 Task: In the Contact  Zoe.Johnson@metlife.com, Create email and send with subject: 'A Glimpse into the Future: Meet Our Disruptive Offering', and with mail content 'Greetings,_x000D_
We're thrilled to introduce you to an exciting opportunity that will transform your industry. Get ready for a journey of innovation and success!_x000D_
Warm Regards', attach the document: Business_plan.docx and insert image: visitingcard.jpg. Below Warm Regards, write Linkedin and insert the URL: 'in.linkedin.com'. Mark checkbox to create task to follow up : In 1 month. Logged in from softage.4@softage.net
Action: Mouse moved to (124, 76)
Screenshot: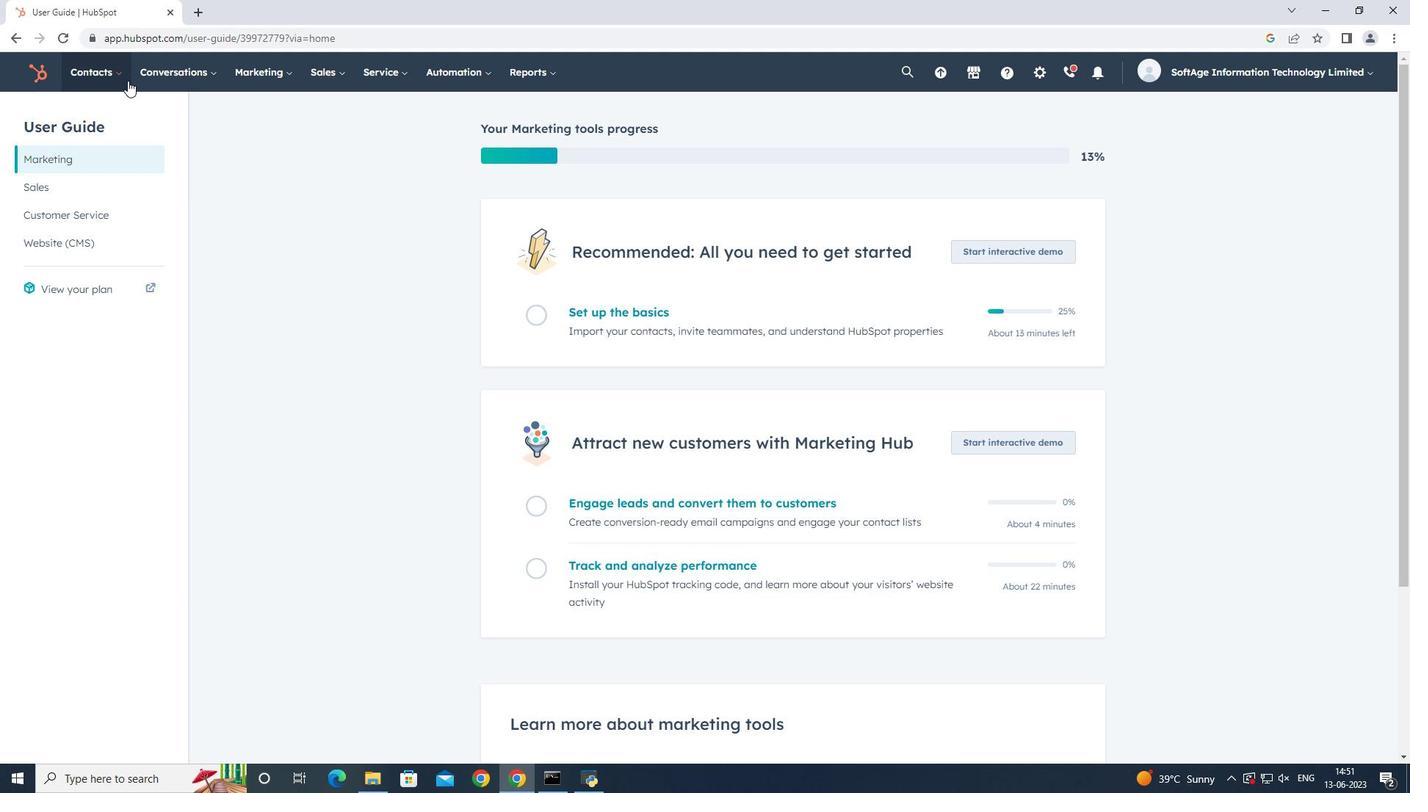 
Action: Mouse pressed left at (124, 76)
Screenshot: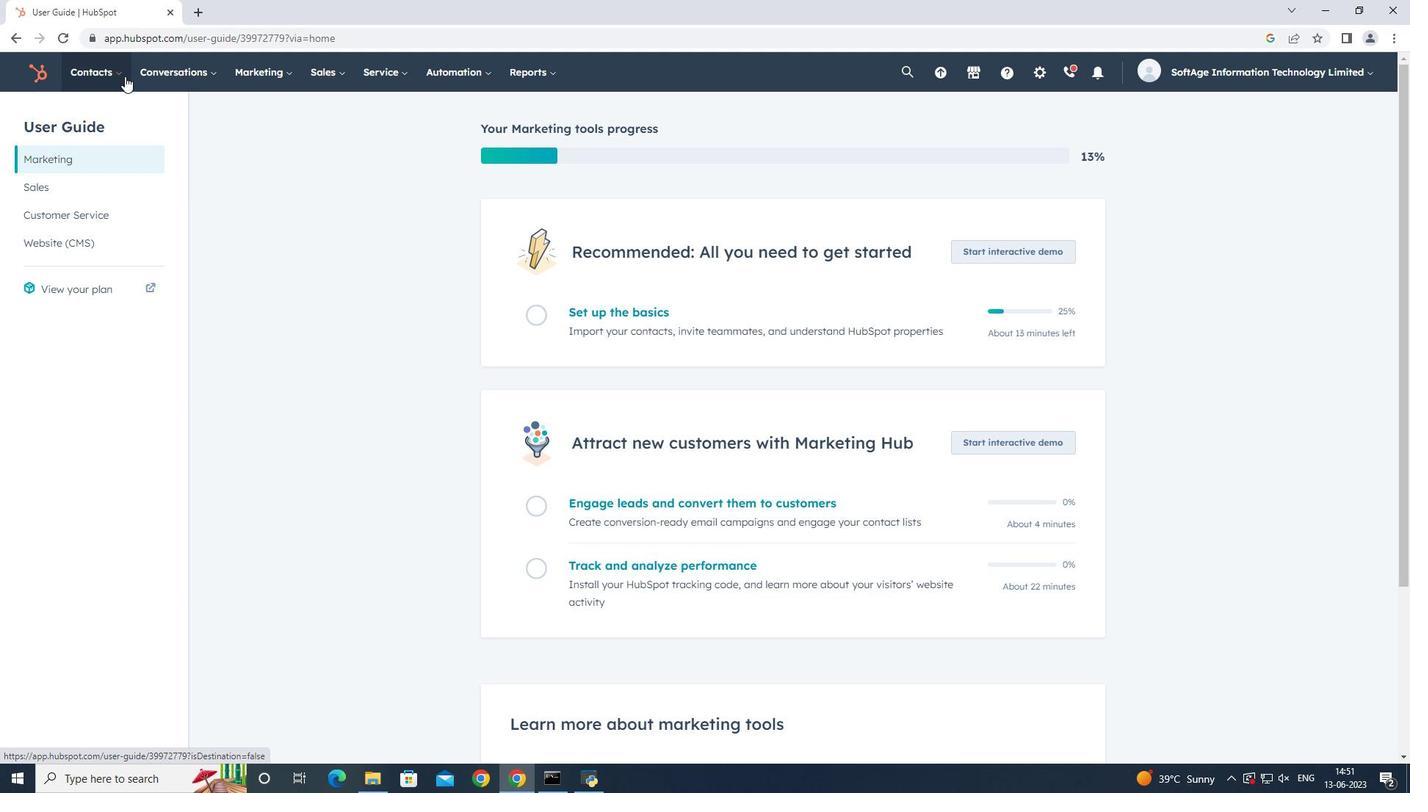 
Action: Mouse moved to (124, 107)
Screenshot: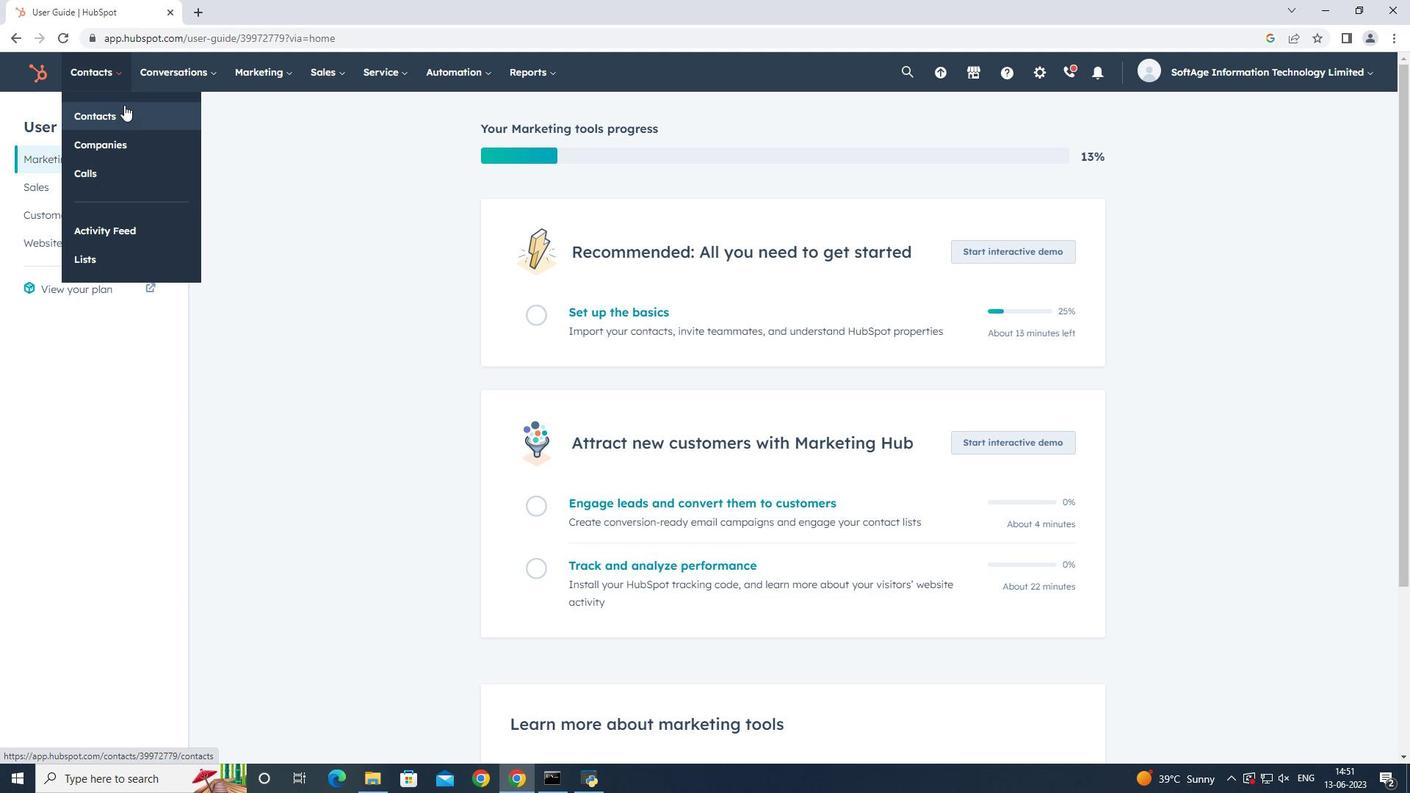 
Action: Mouse pressed left at (124, 107)
Screenshot: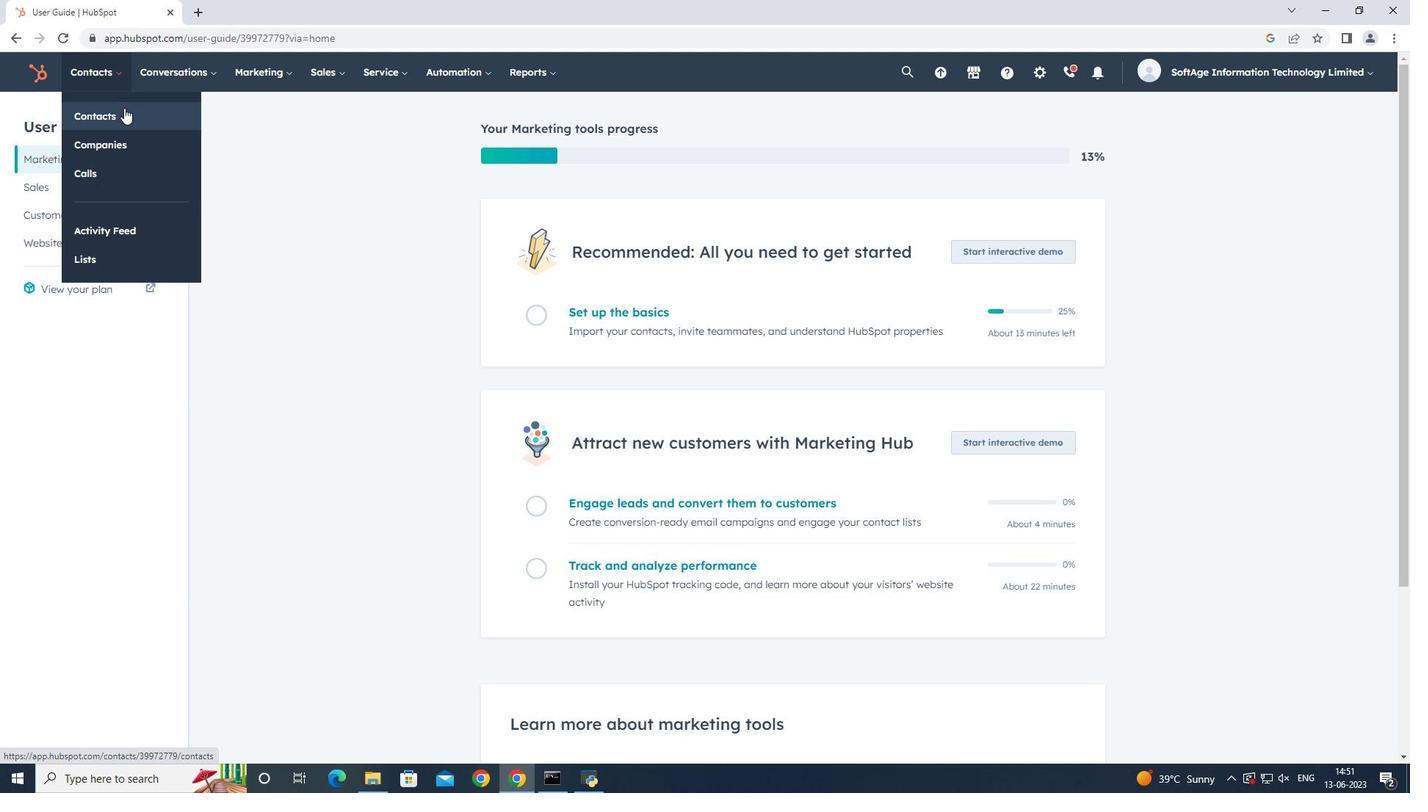 
Action: Mouse moved to (107, 232)
Screenshot: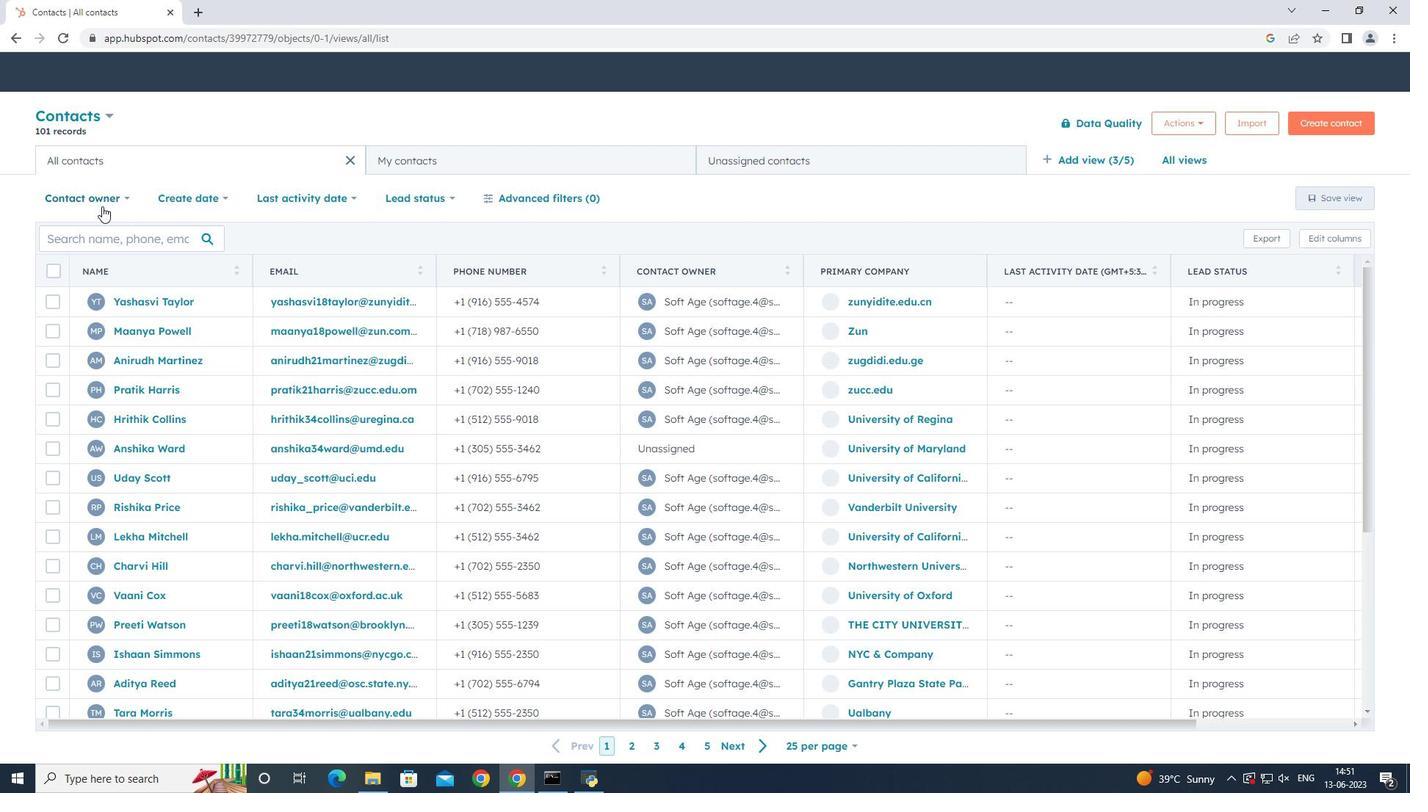 
Action: Mouse pressed left at (107, 232)
Screenshot: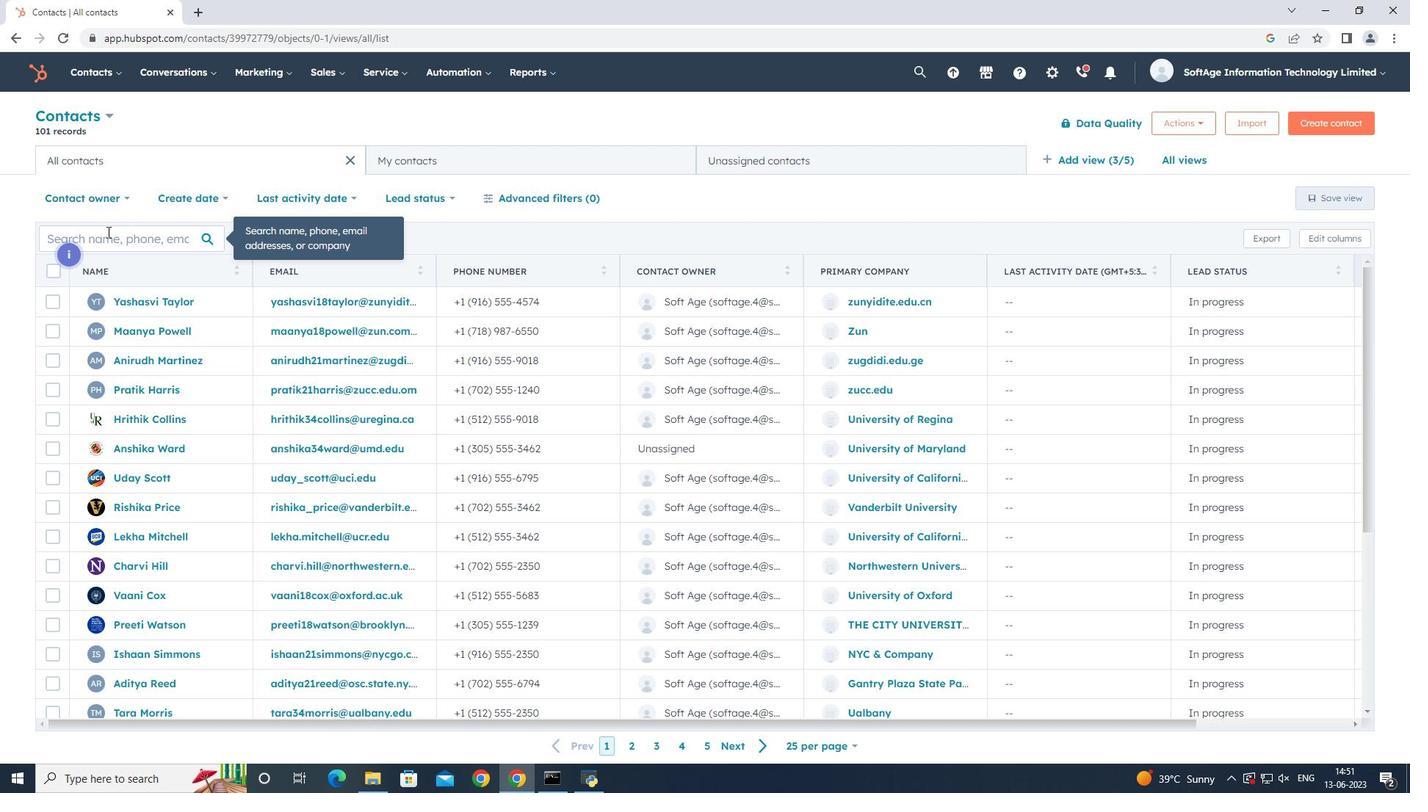 
Action: Key pressed <Key.shift>Zoe
Screenshot: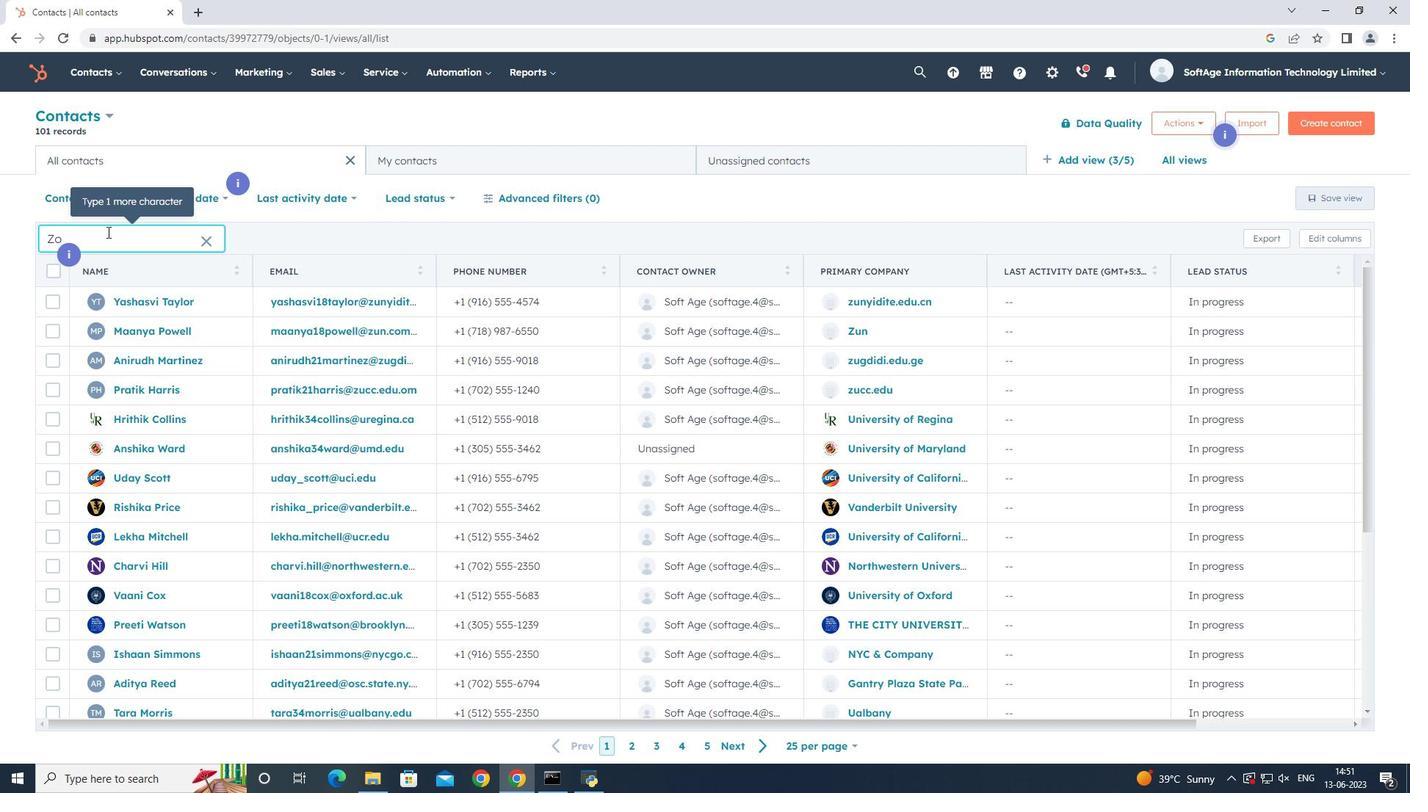 
Action: Mouse moved to (142, 390)
Screenshot: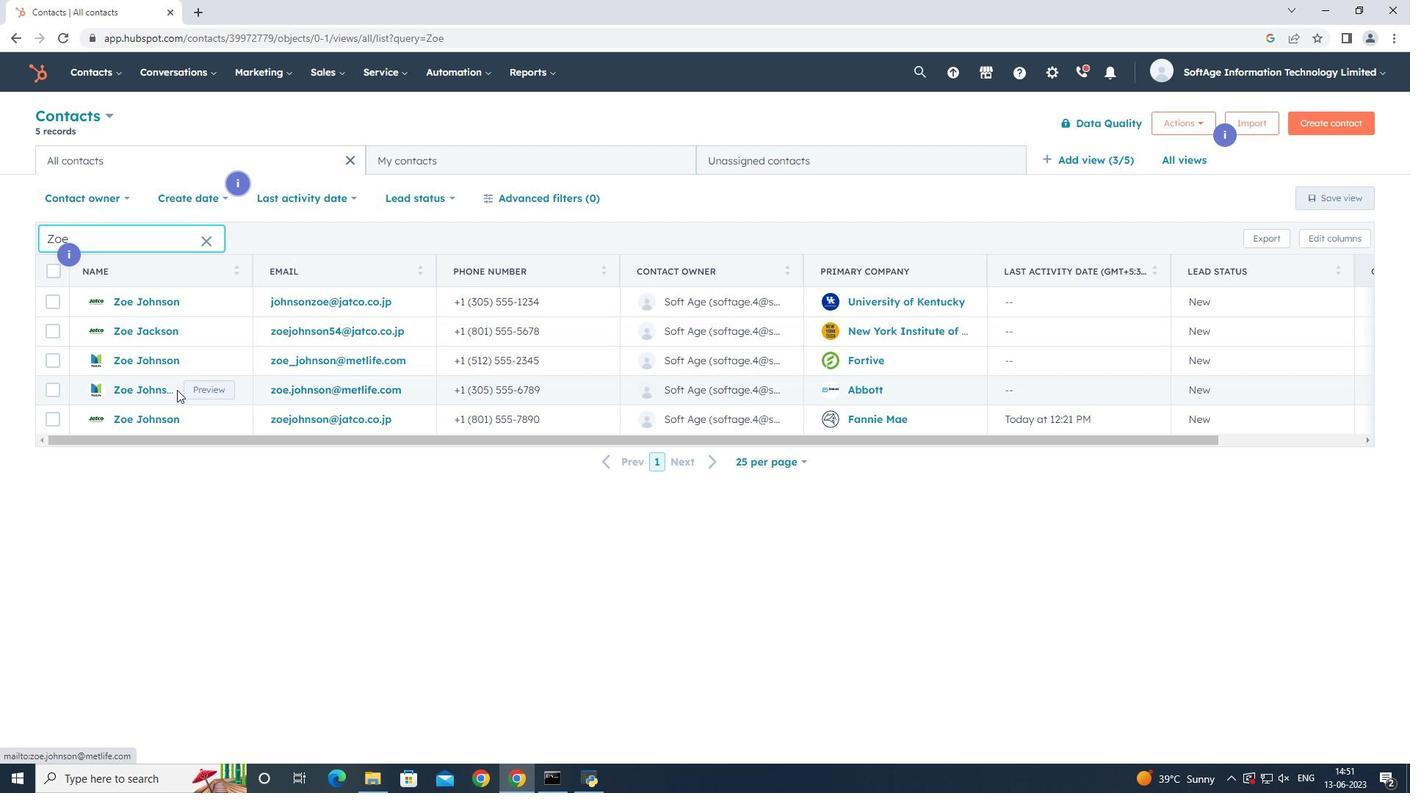 
Action: Mouse pressed left at (142, 390)
Screenshot: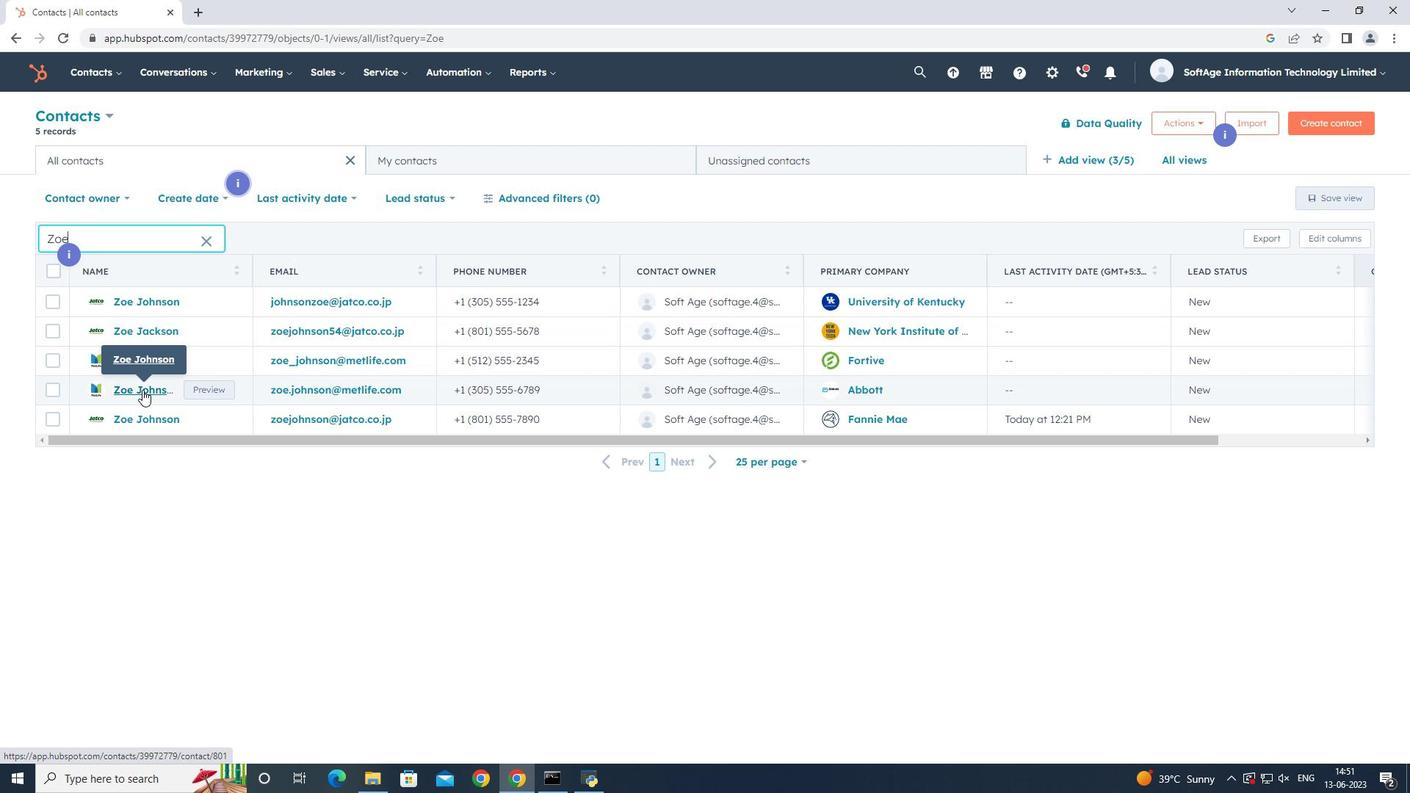 
Action: Mouse moved to (110, 243)
Screenshot: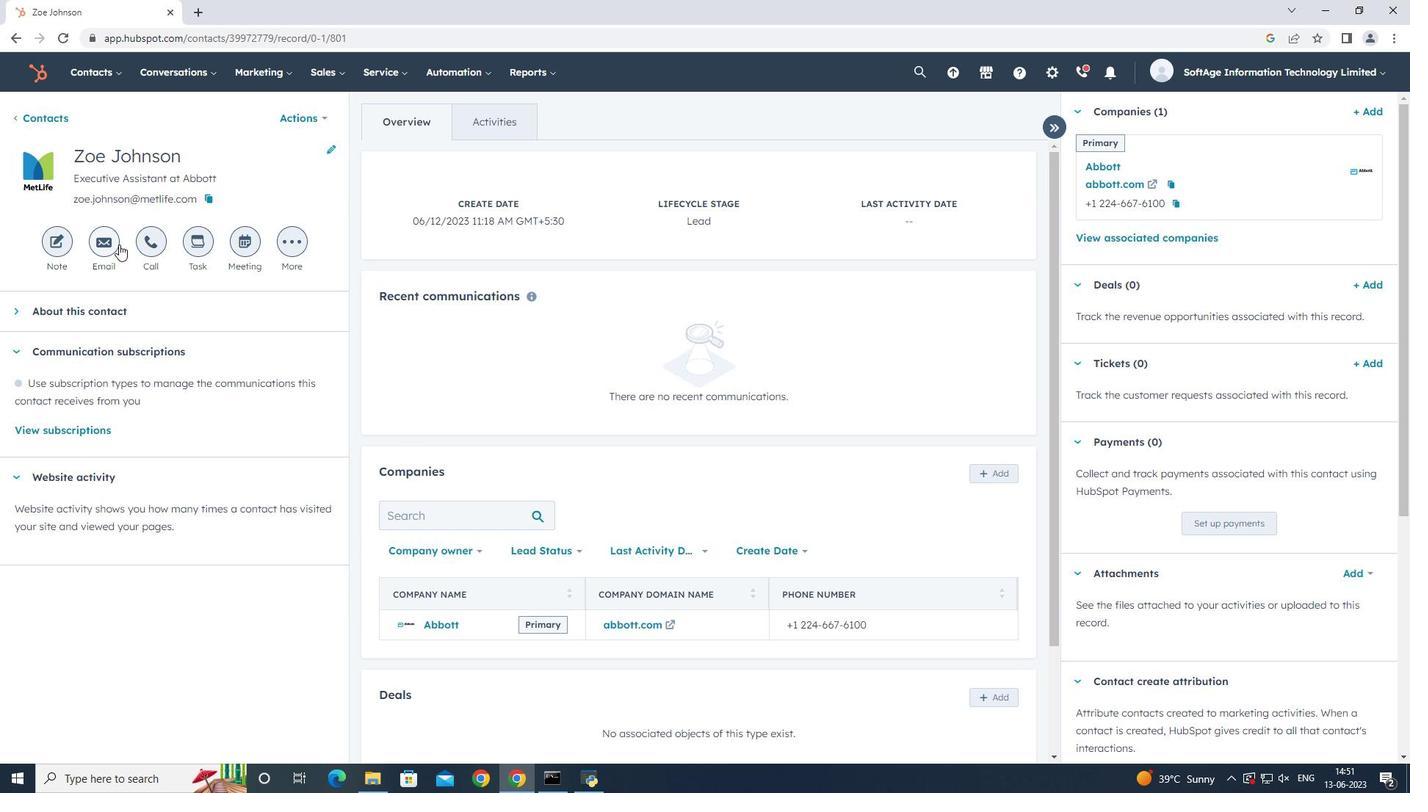 
Action: Mouse pressed left at (110, 243)
Screenshot: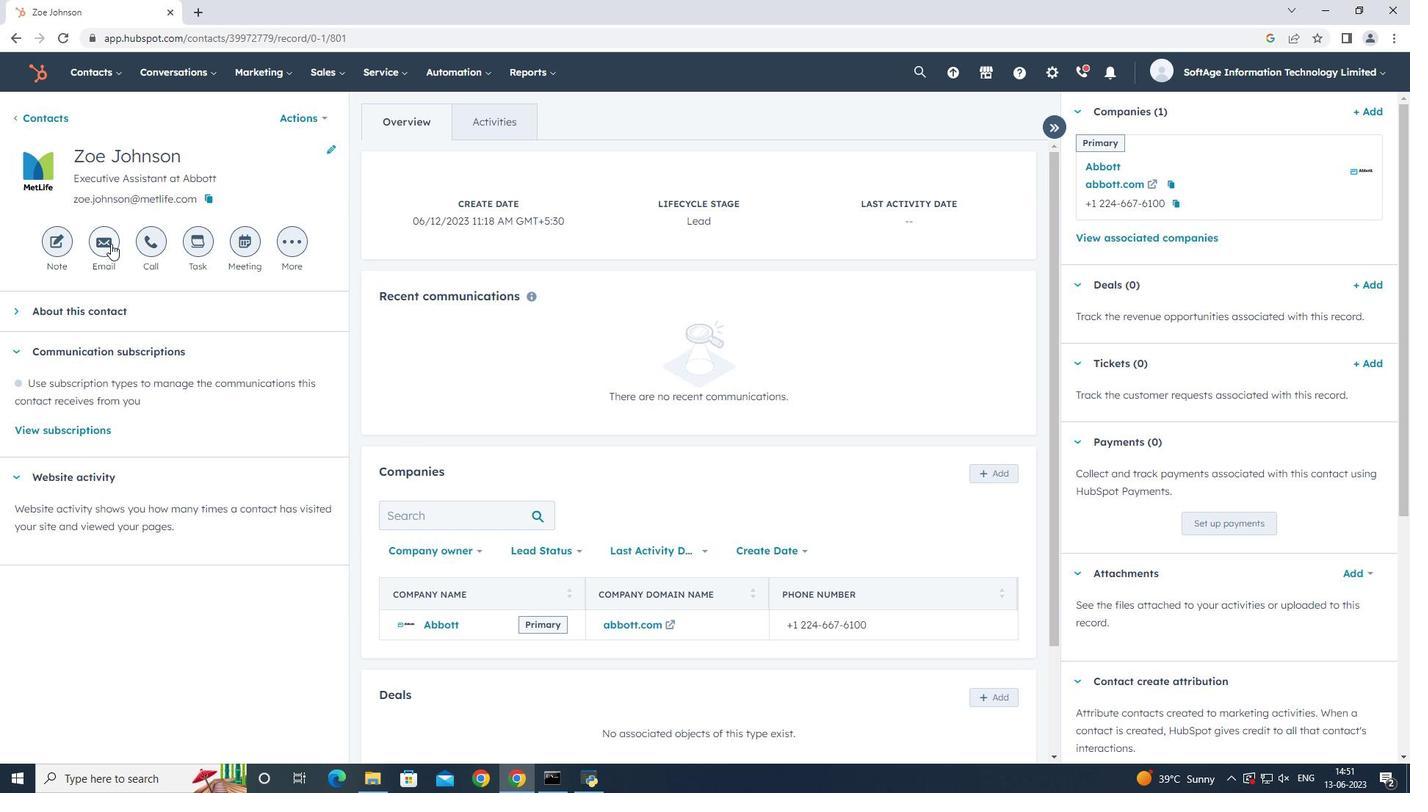 
Action: Mouse moved to (780, 471)
Screenshot: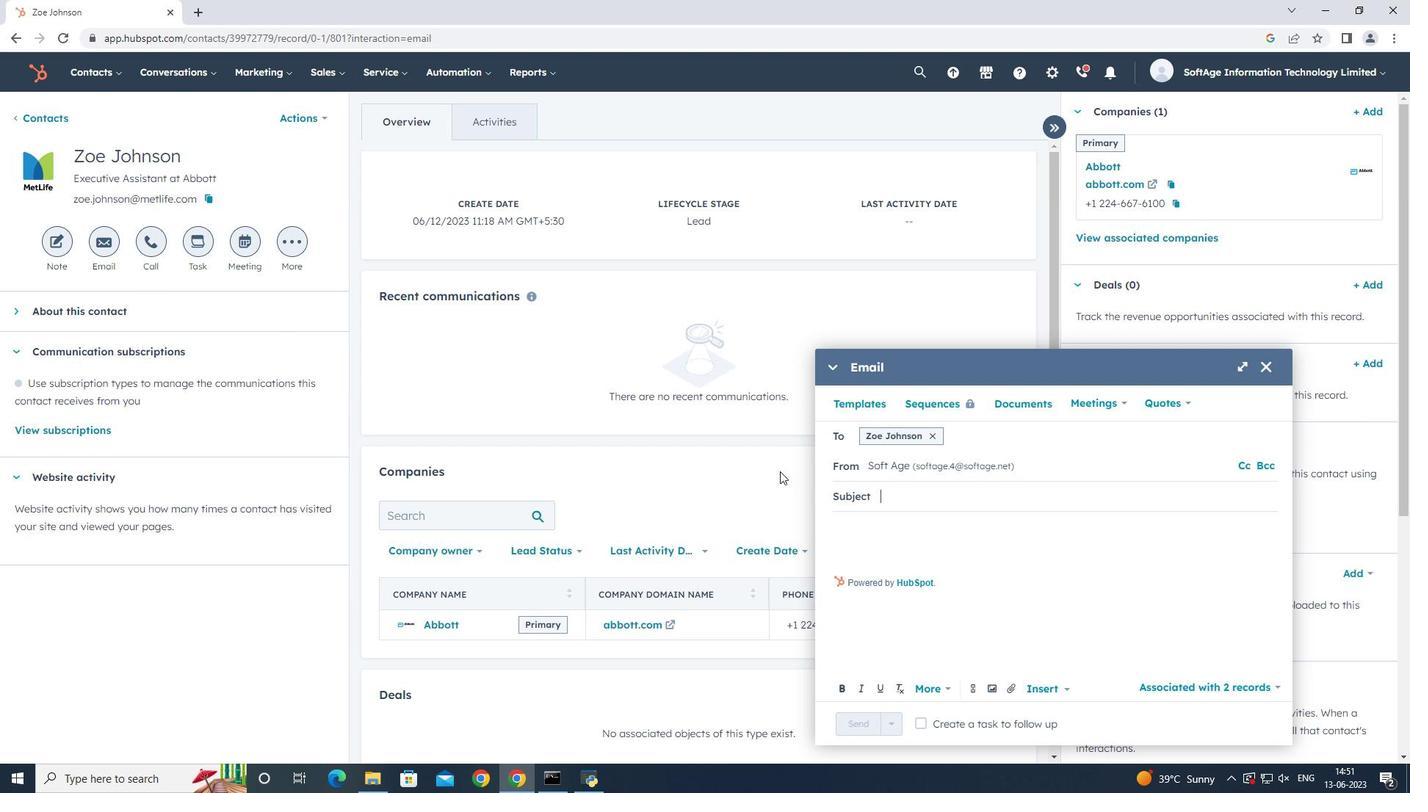 
Action: Key pressed <Key.shift>A<Key.space><Key.shift><Key.shift><Key.shift><Key.shift><Key.shift><Key.shift><Key.shift>Glimpse<Key.space>into<Key.space>the<Key.space><Key.shift>Future<Key.shift_r><Key.shift_r>:<Key.space><Key.shift>Meet<Key.space><Key.shift>Our<Key.space><Key.shift><Key.shift><Key.shift><Key.shift><Key.shift><Key.shift><Key.shift><Key.shift>Disruptive<Key.space><Key.shift>Offering
Screenshot: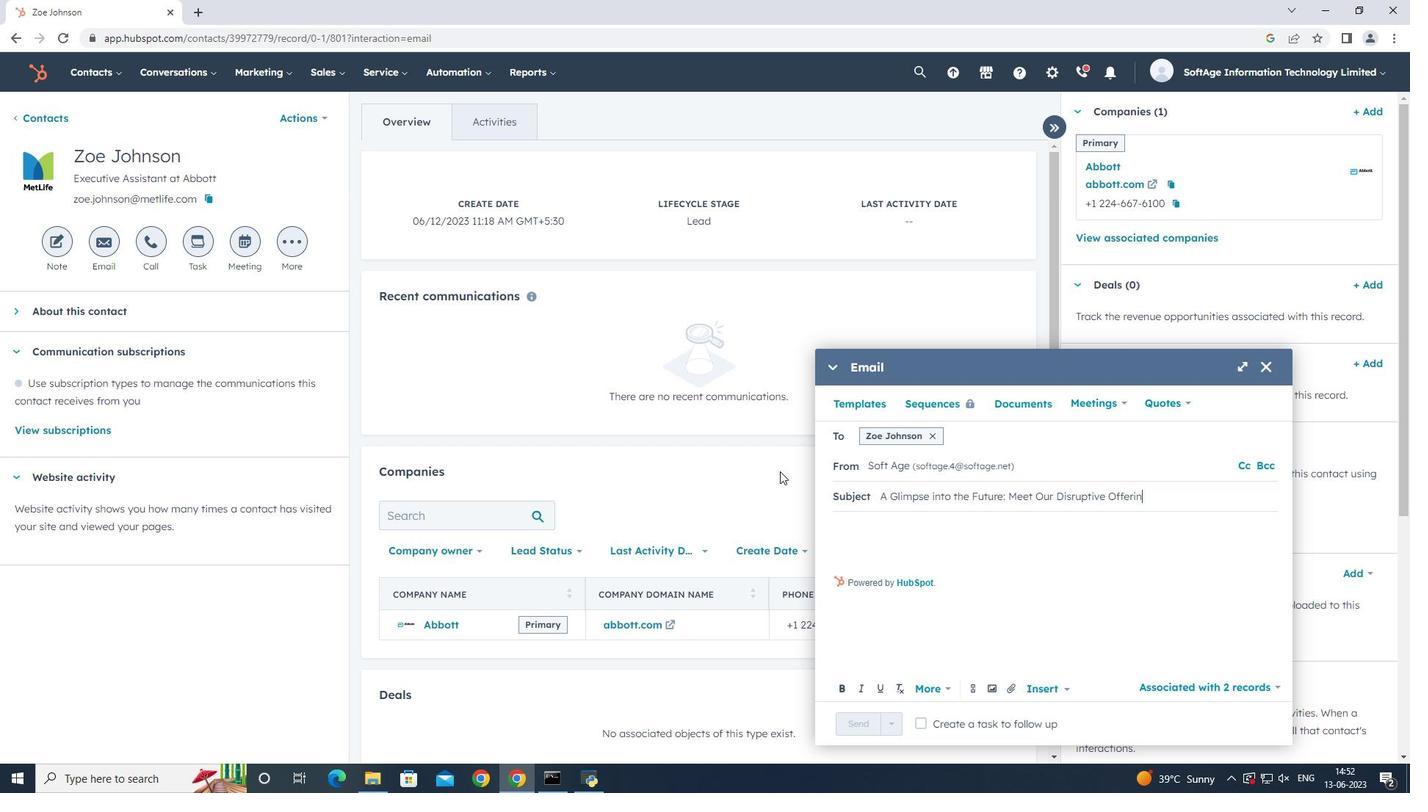 
Action: Mouse moved to (928, 514)
Screenshot: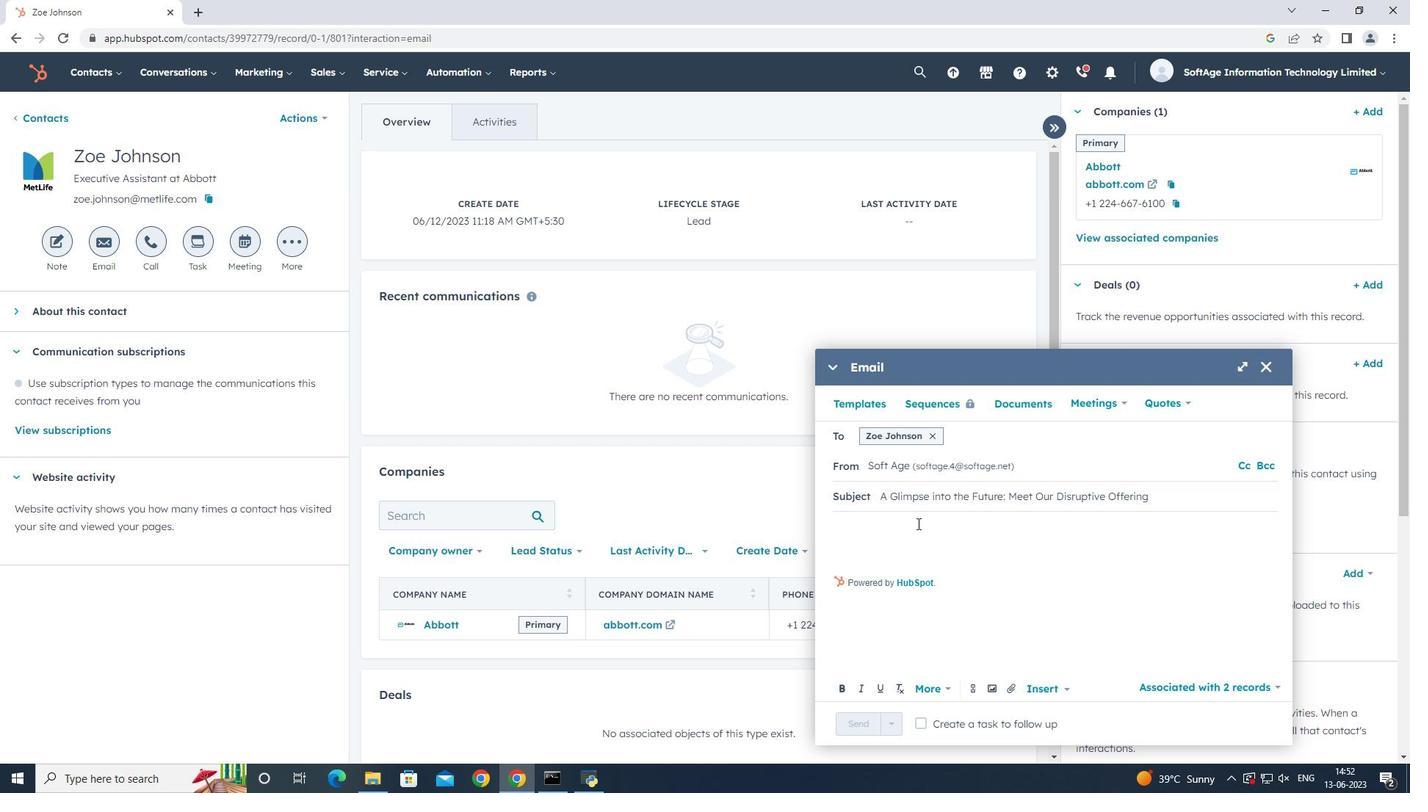 
Action: Mouse pressed left at (928, 514)
Screenshot: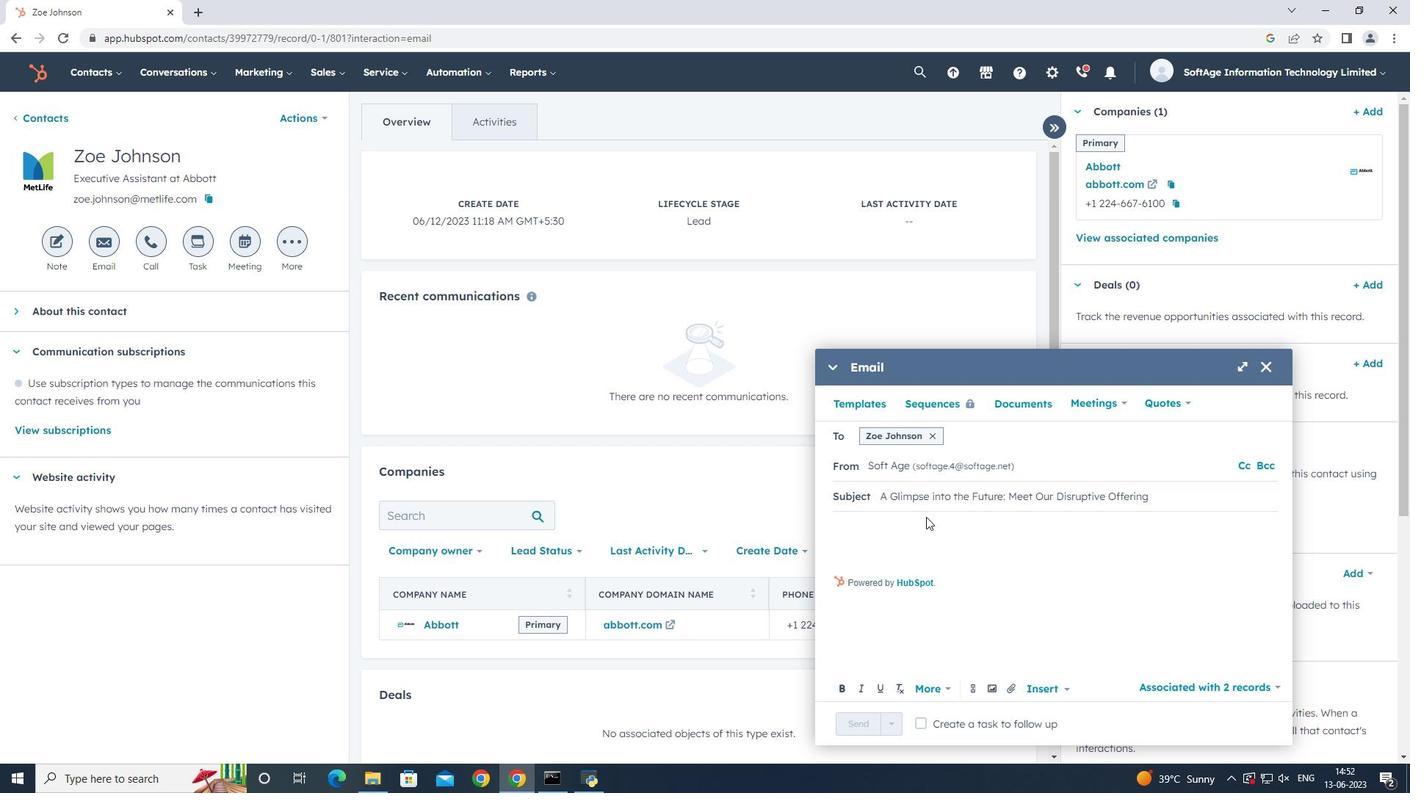 
Action: Mouse moved to (928, 519)
Screenshot: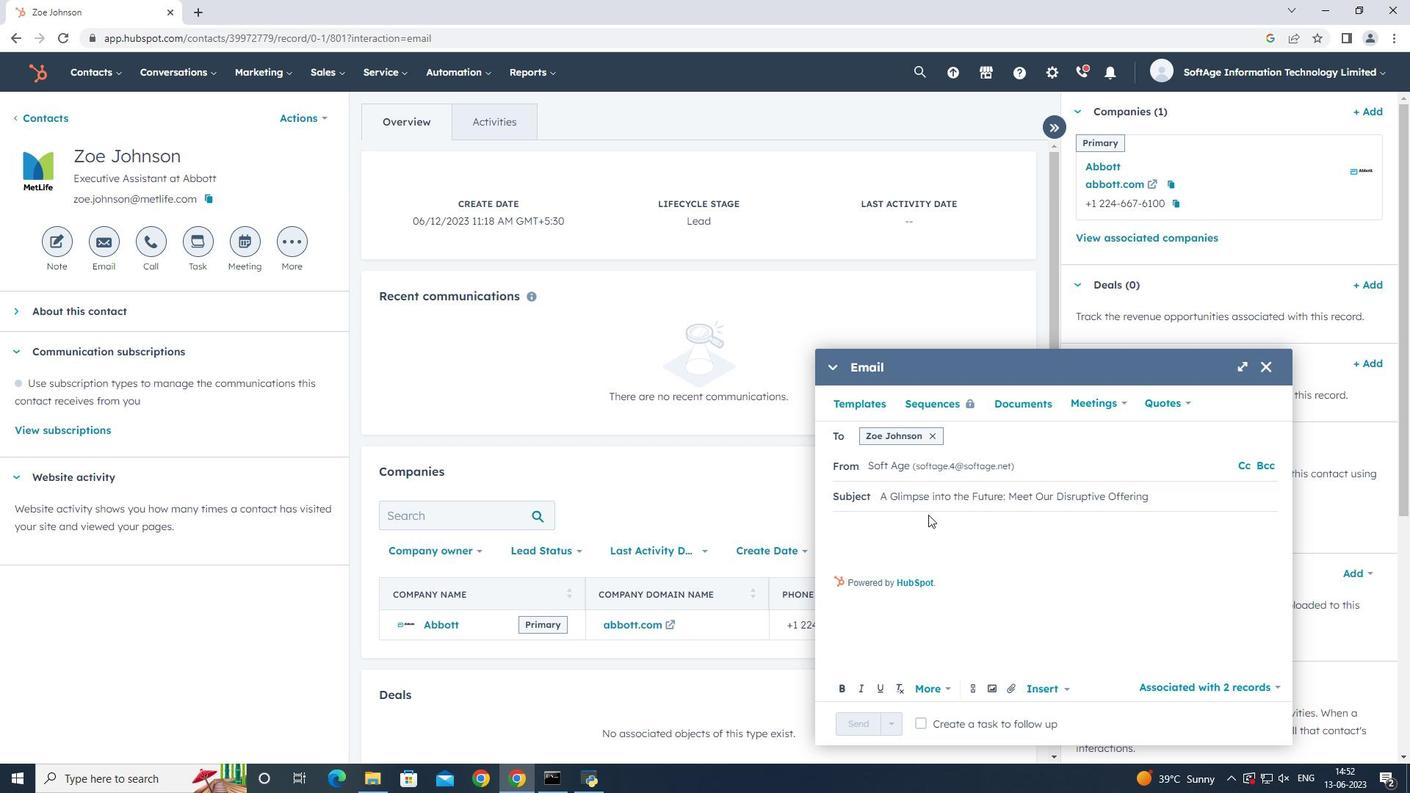 
Action: Mouse pressed left at (928, 519)
Screenshot: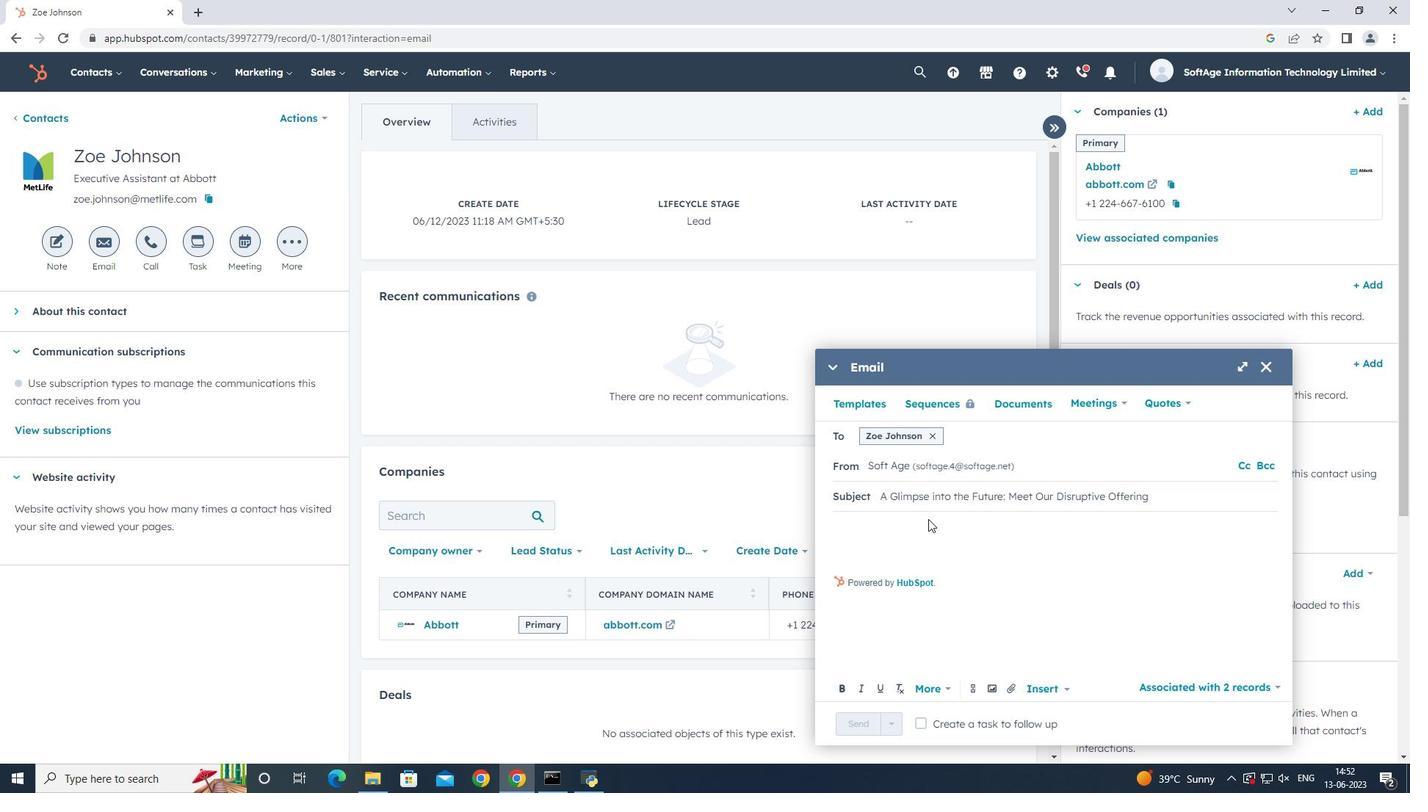 
Action: Mouse moved to (928, 526)
Screenshot: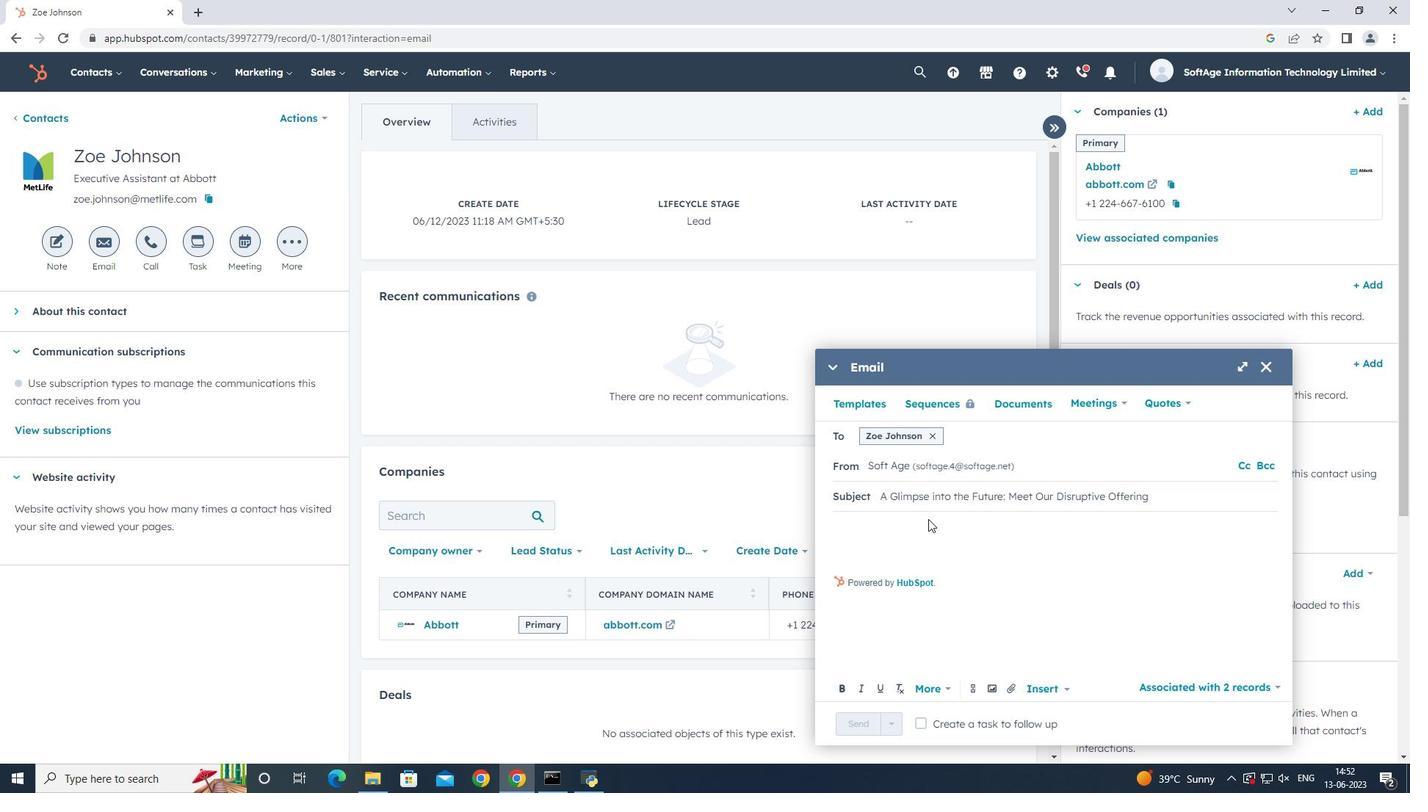 
Action: Mouse pressed left at (928, 526)
Screenshot: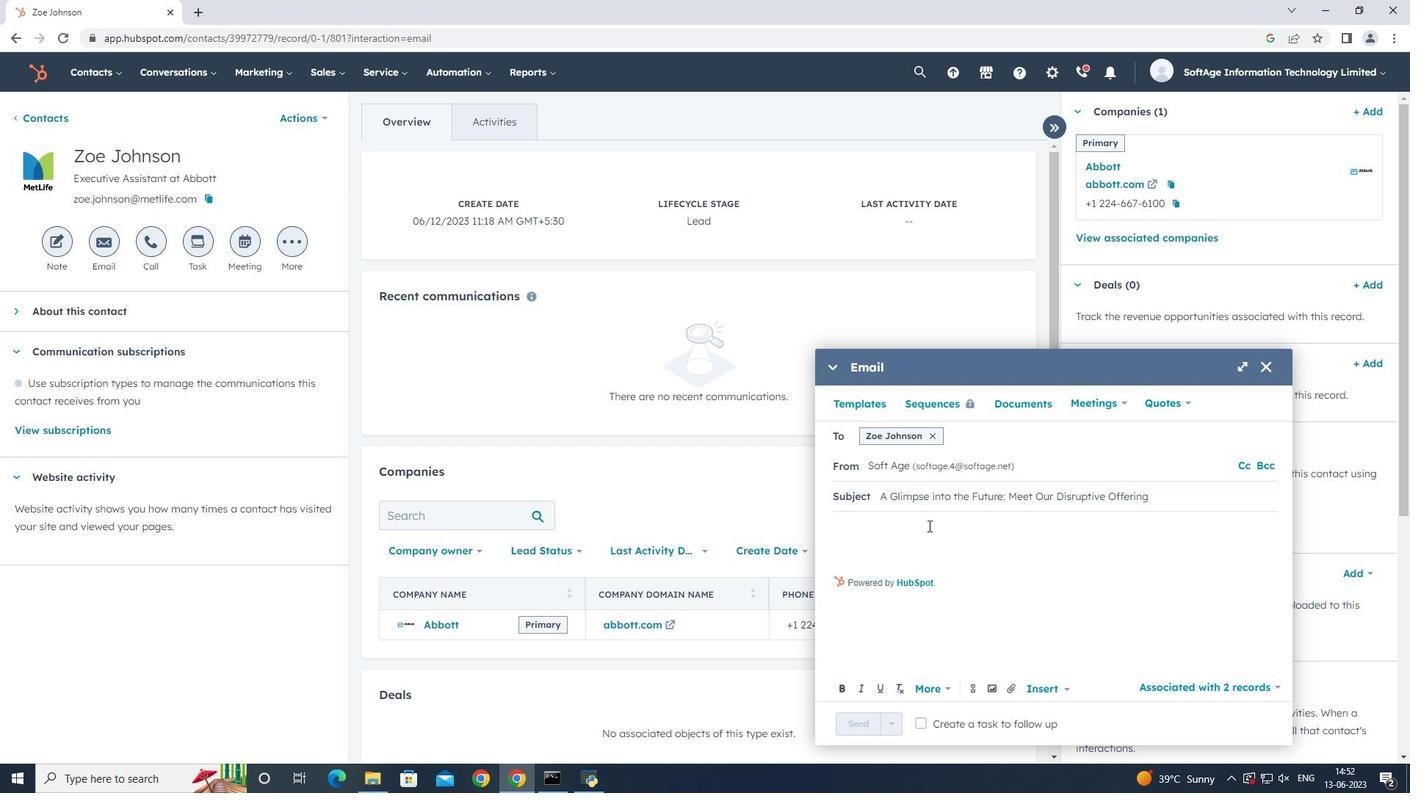 
Action: Key pressed <Key.shift><Key.shift><Key.shift><Key.shift>Greetings,<Key.enter><Key.enter><Key.shift>We're<Key.space>thrilled<Key.space>to<Key.space>introduce<Key.space>you<Key.space>to<Key.space>an<Key.space>exciting<Key.space>opportunity<Key.space>that<Key.space>will<Key.space>transform<Key.space>your<Key.space>industry.<Key.space><Key.shift>Get<Key.space>ready<Key.space>for<Key.space>a<Key.space>journey<Key.space>of<Key.space>innovation<Key.space>and<Key.space>success<Key.shift_r><Key.shift_r><Key.shift_r><Key.shift_r><Key.shift_r><Key.shift_r><Key.shift_r><Key.shift_r><Key.shift_r><Key.shift_r><Key.shift_r><Key.shift_r><Key.shift_r><Key.shift_r><Key.shift_r><Key.shift_r><Key.shift_r><Key.shift_r><Key.shift_r><Key.shift_r><Key.shift_r><Key.shift_r><Key.shift_r><Key.shift_r><Key.shift_r><Key.shift_r><Key.shift_r>!
Screenshot: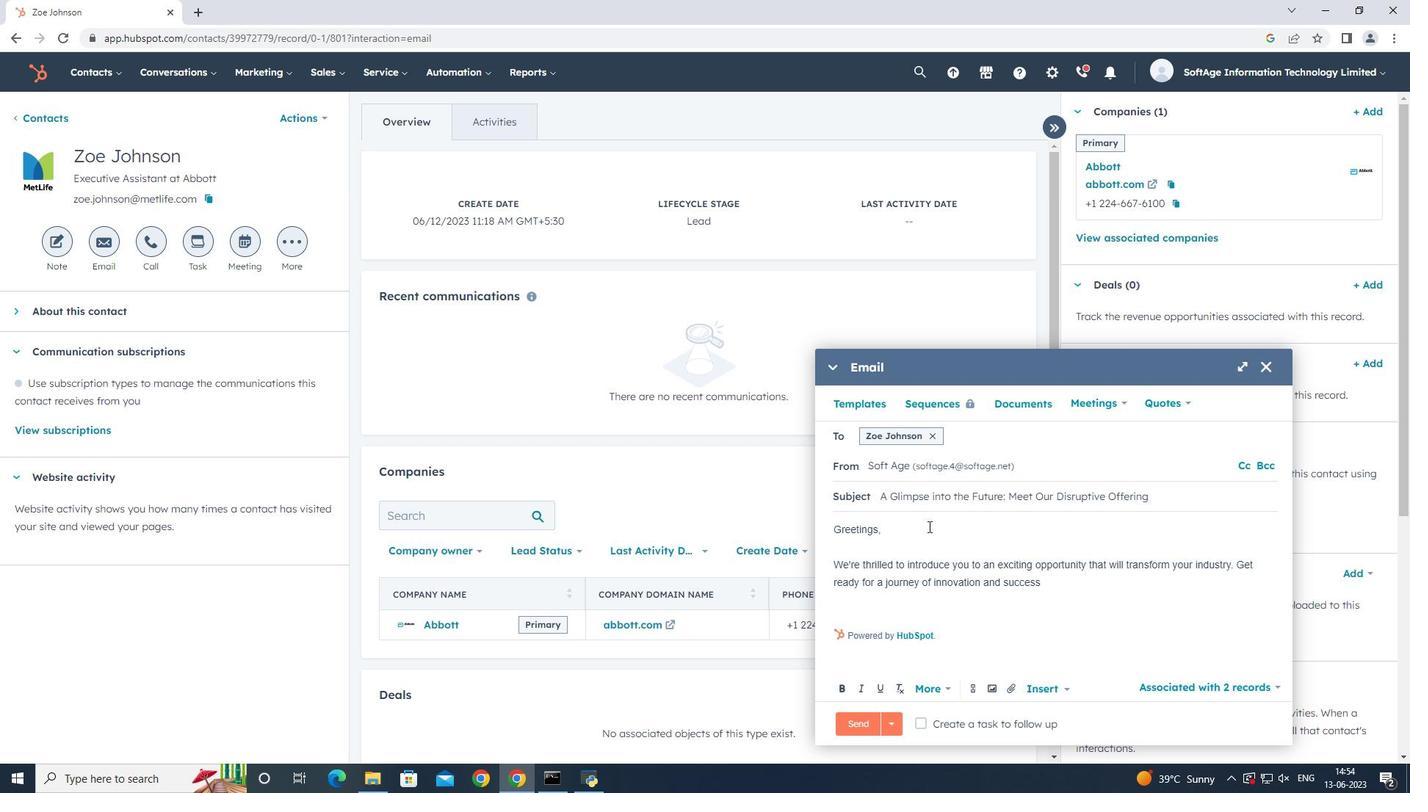 
Action: Mouse moved to (1110, 617)
Screenshot: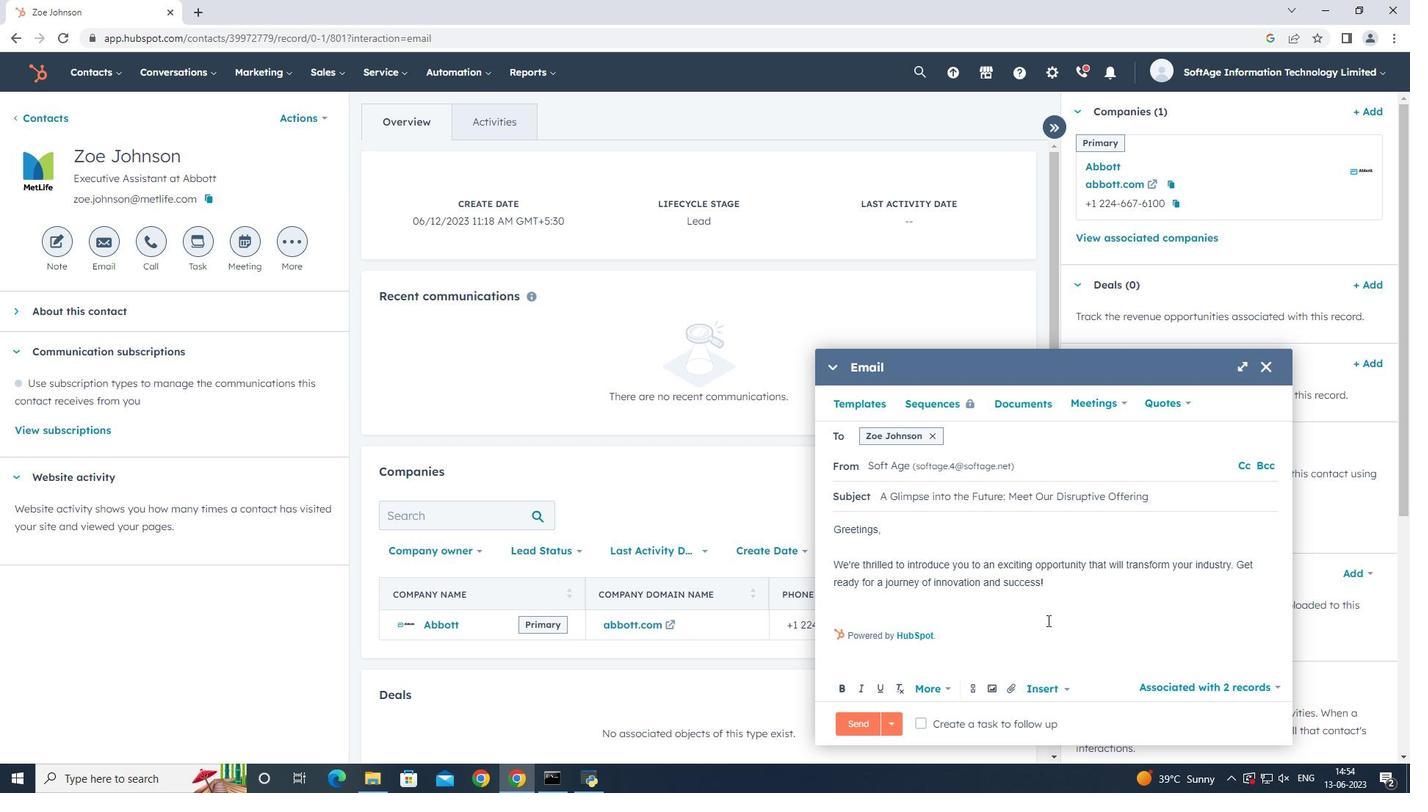 
Action: Key pressed <Key.enter><Key.enter><Key.shift><Key.shift><Key.shift><Key.shift><Key.shift><Key.shift><Key.shift><Key.shift><Key.shift>Warm<Key.space><Key.shift><Key.shift><Key.shift><Key.shift><Key.shift><Key.shift><Key.shift><Key.shift>Regards,
Screenshot: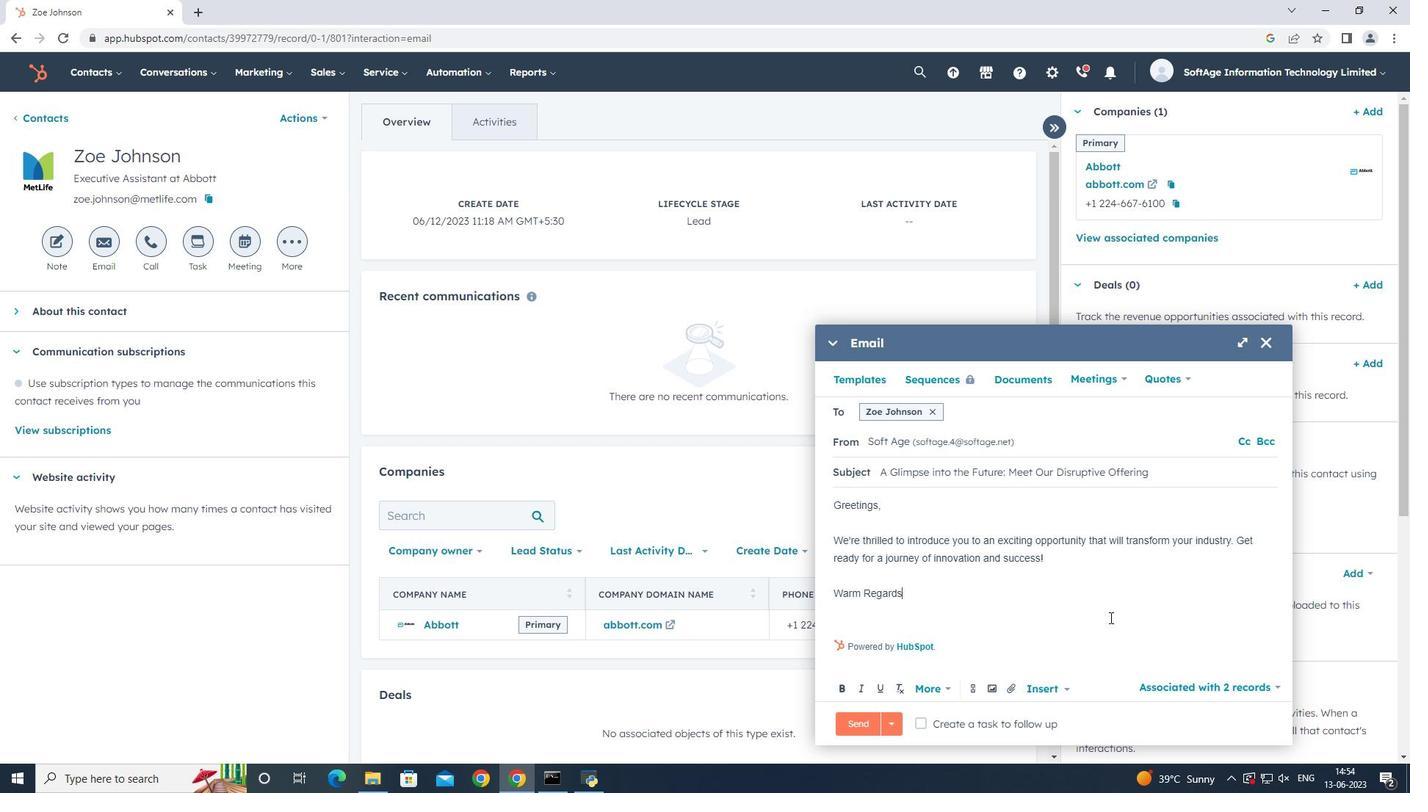 
Action: Mouse moved to (1017, 687)
Screenshot: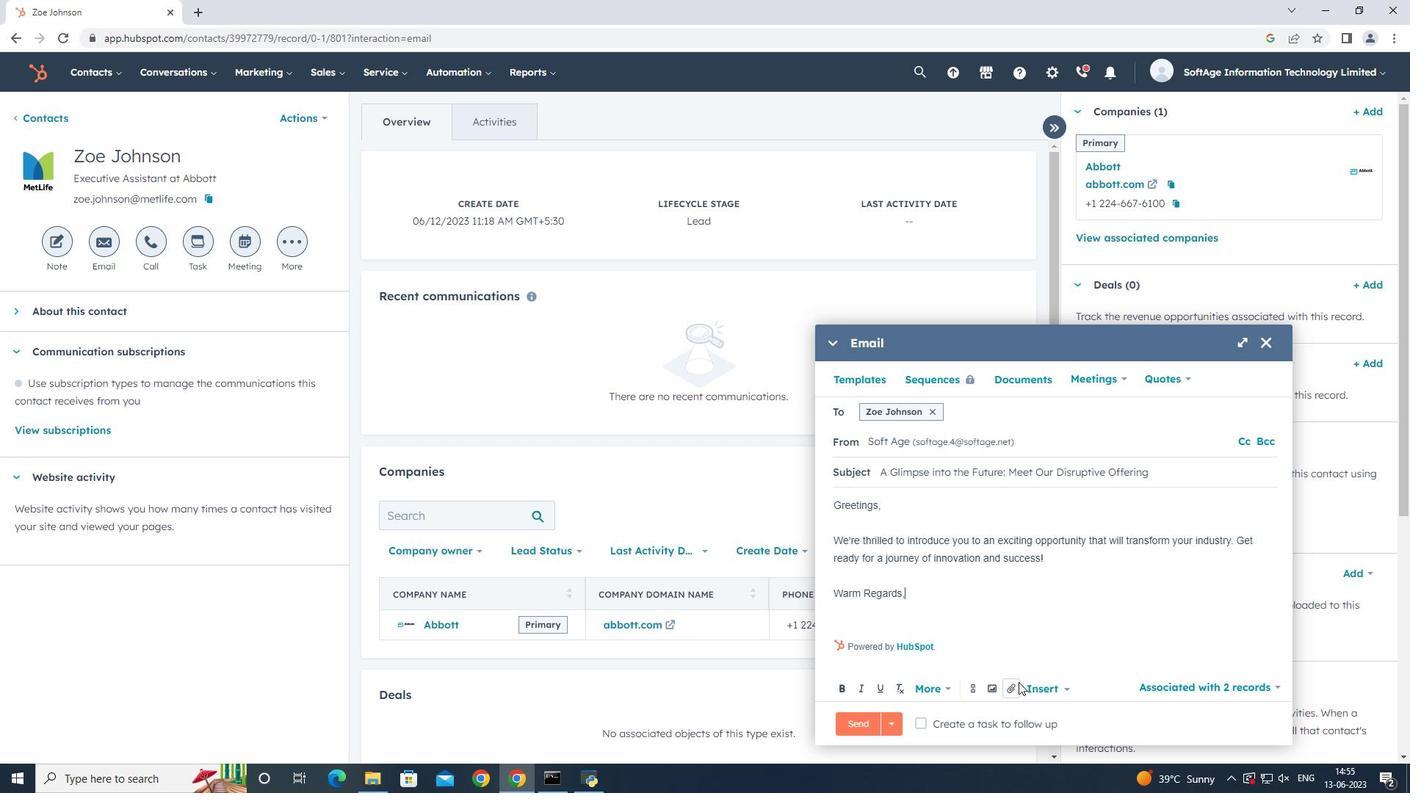 
Action: Mouse pressed left at (1017, 687)
Screenshot: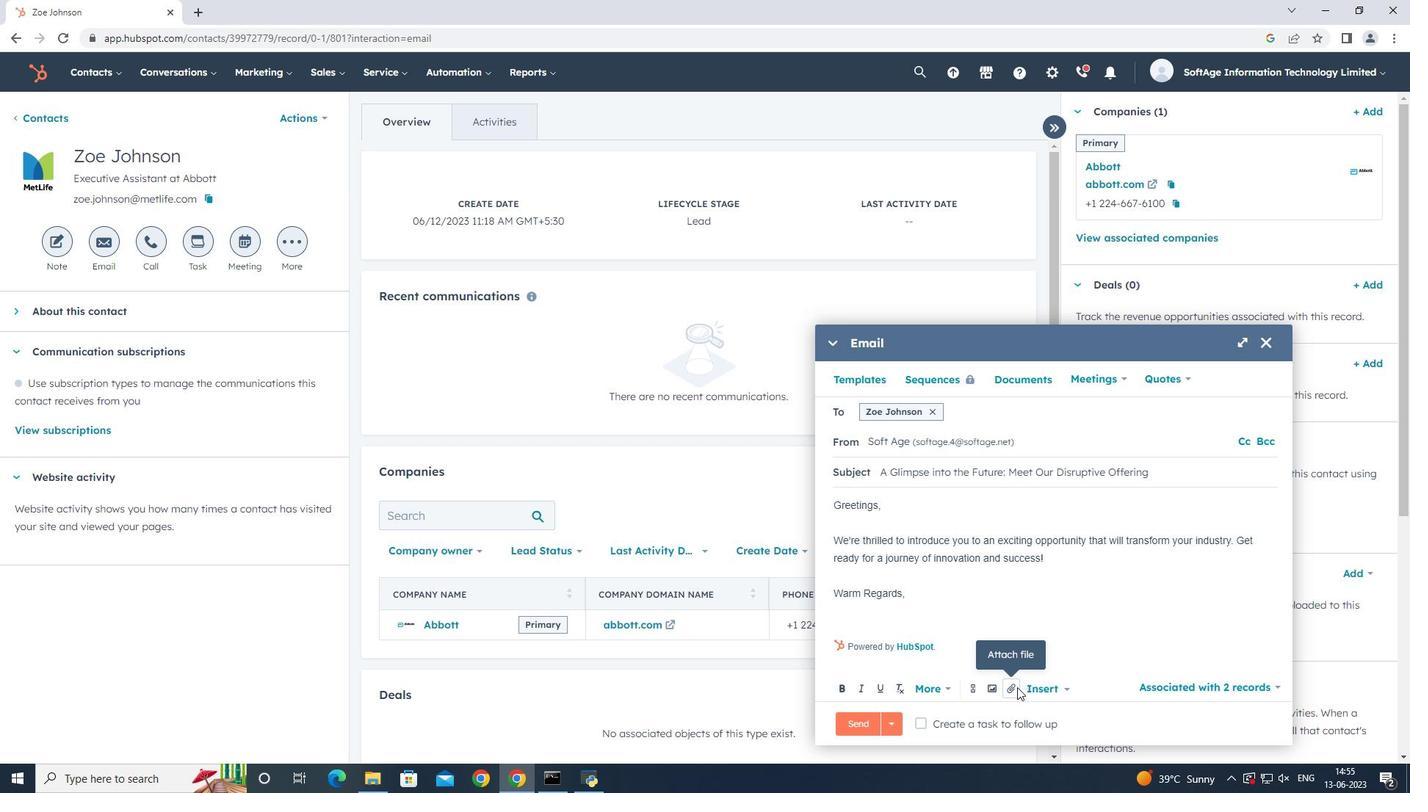 
Action: Mouse moved to (1049, 646)
Screenshot: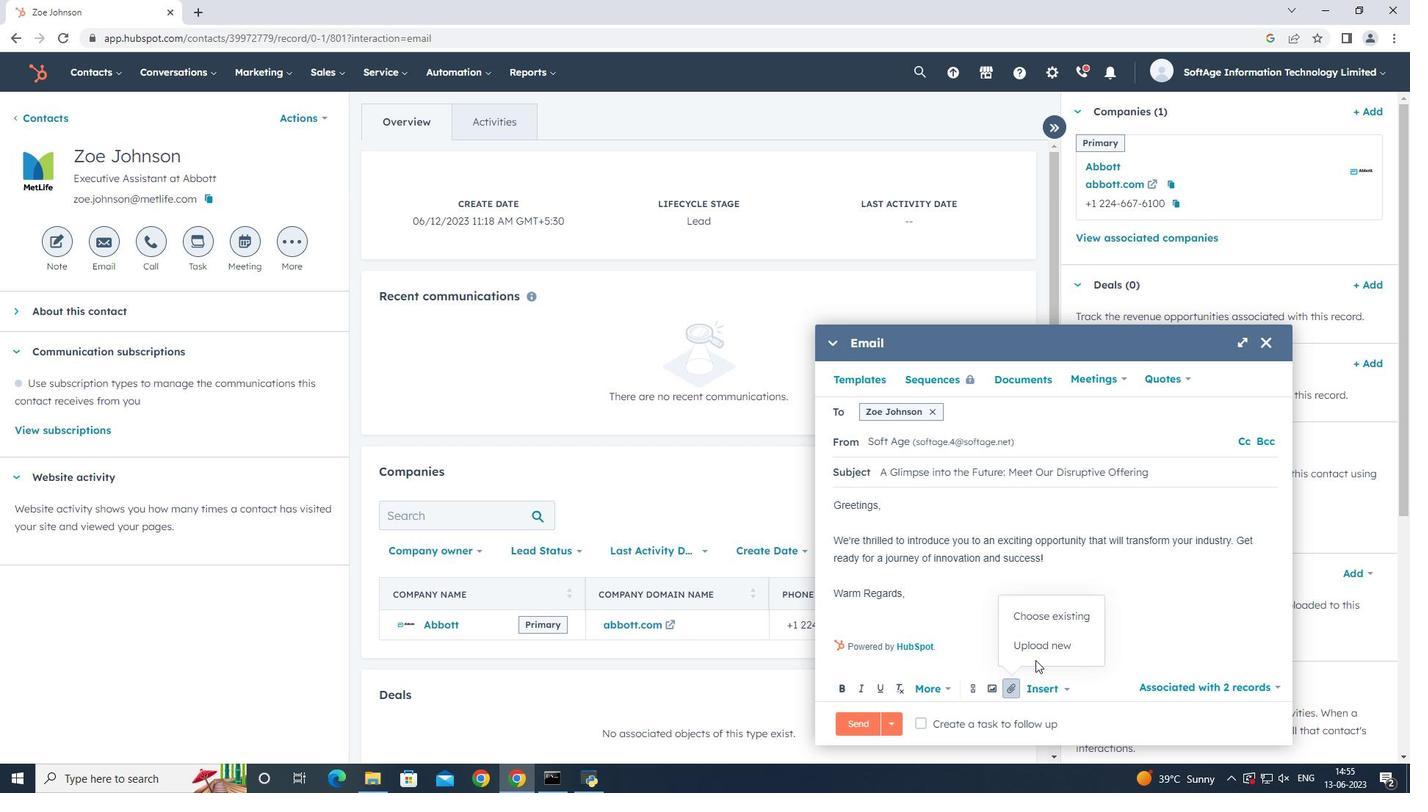 
Action: Mouse pressed left at (1049, 646)
Screenshot: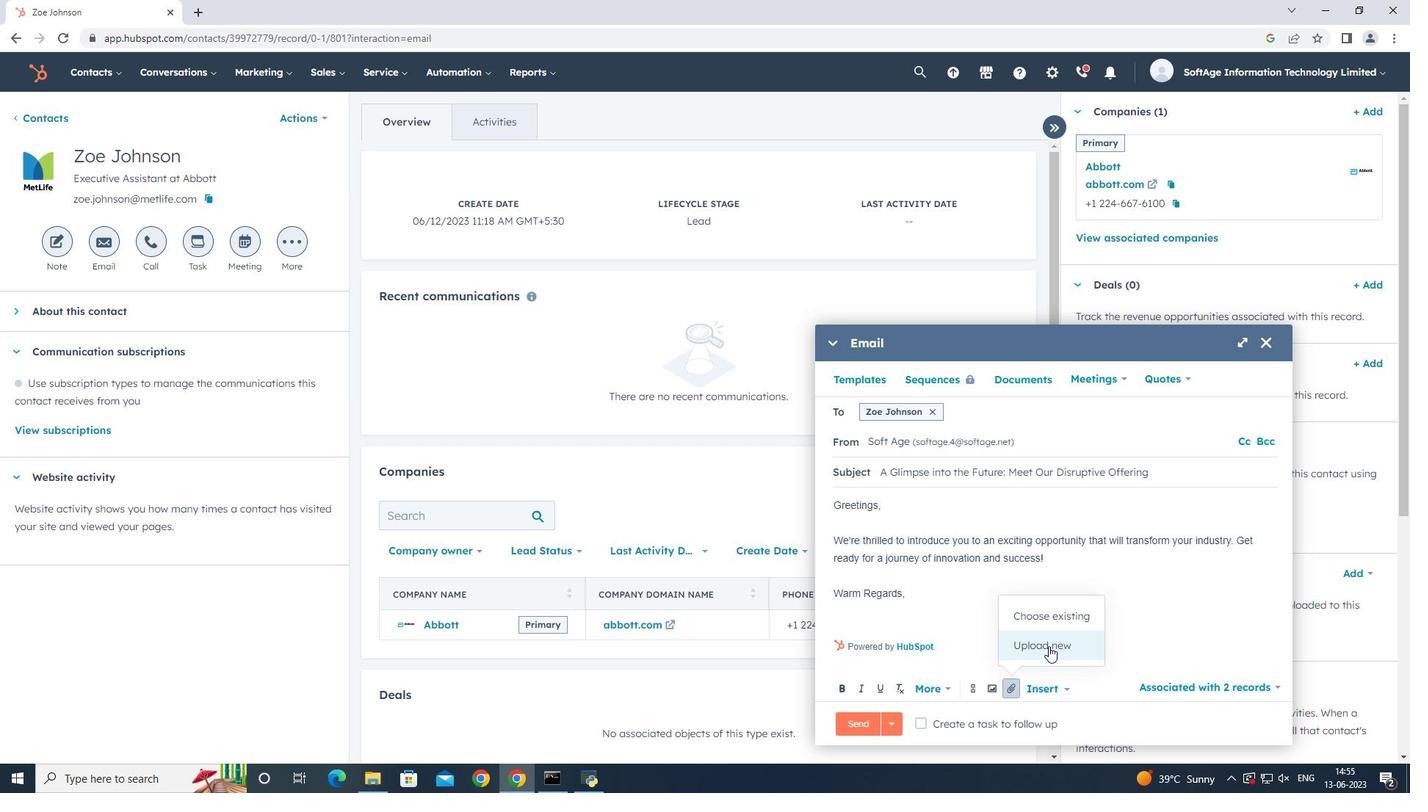 
Action: Mouse moved to (252, 136)
Screenshot: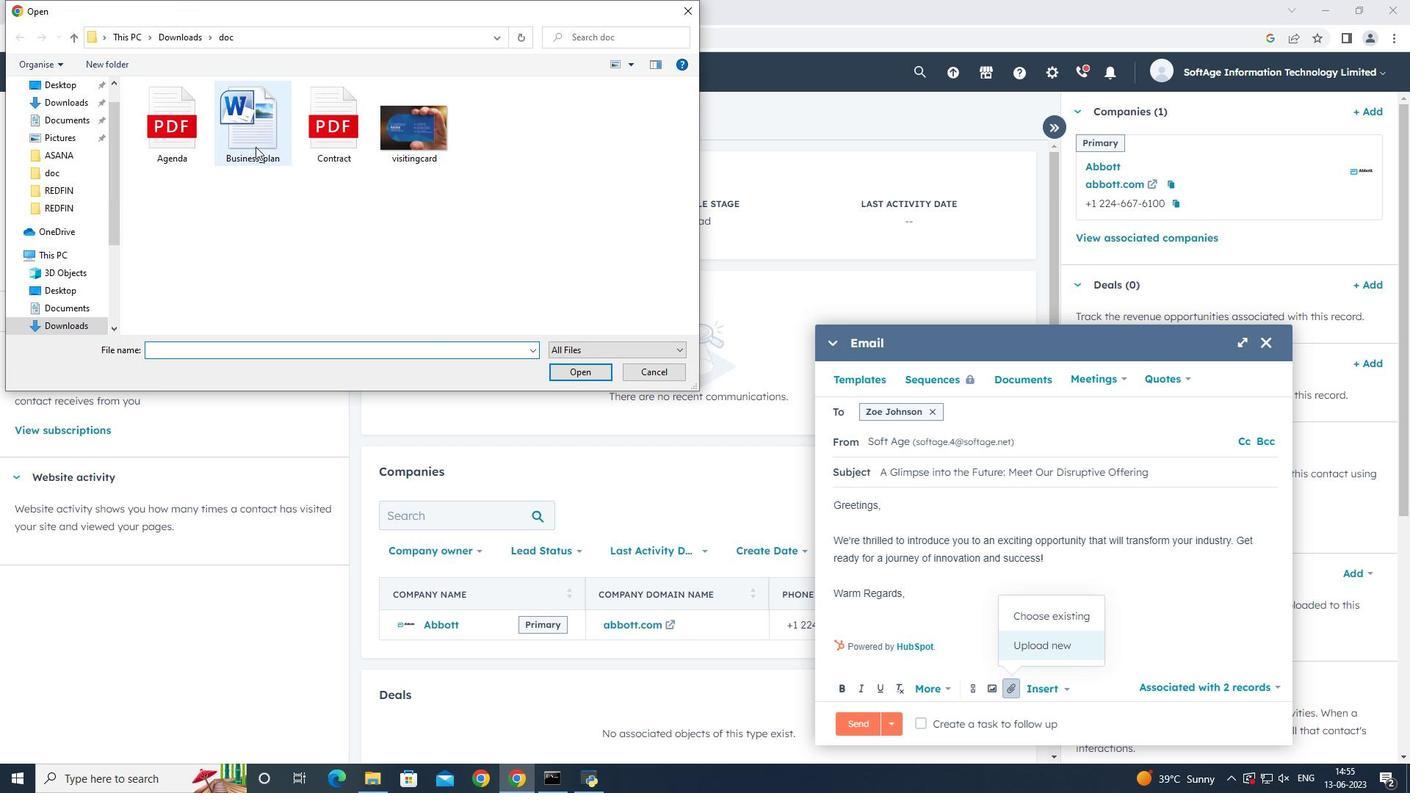 
Action: Mouse pressed left at (252, 136)
Screenshot: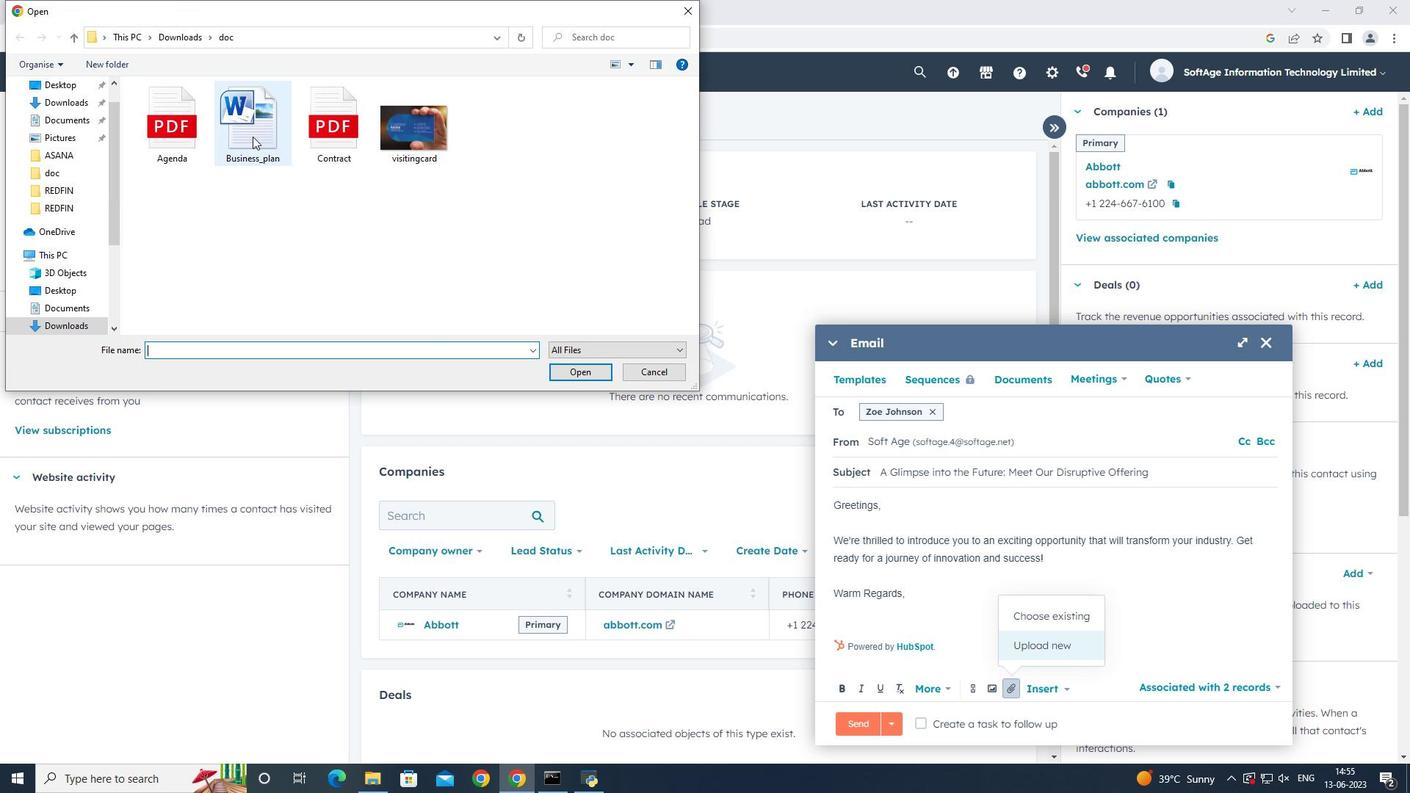 
Action: Mouse pressed left at (252, 136)
Screenshot: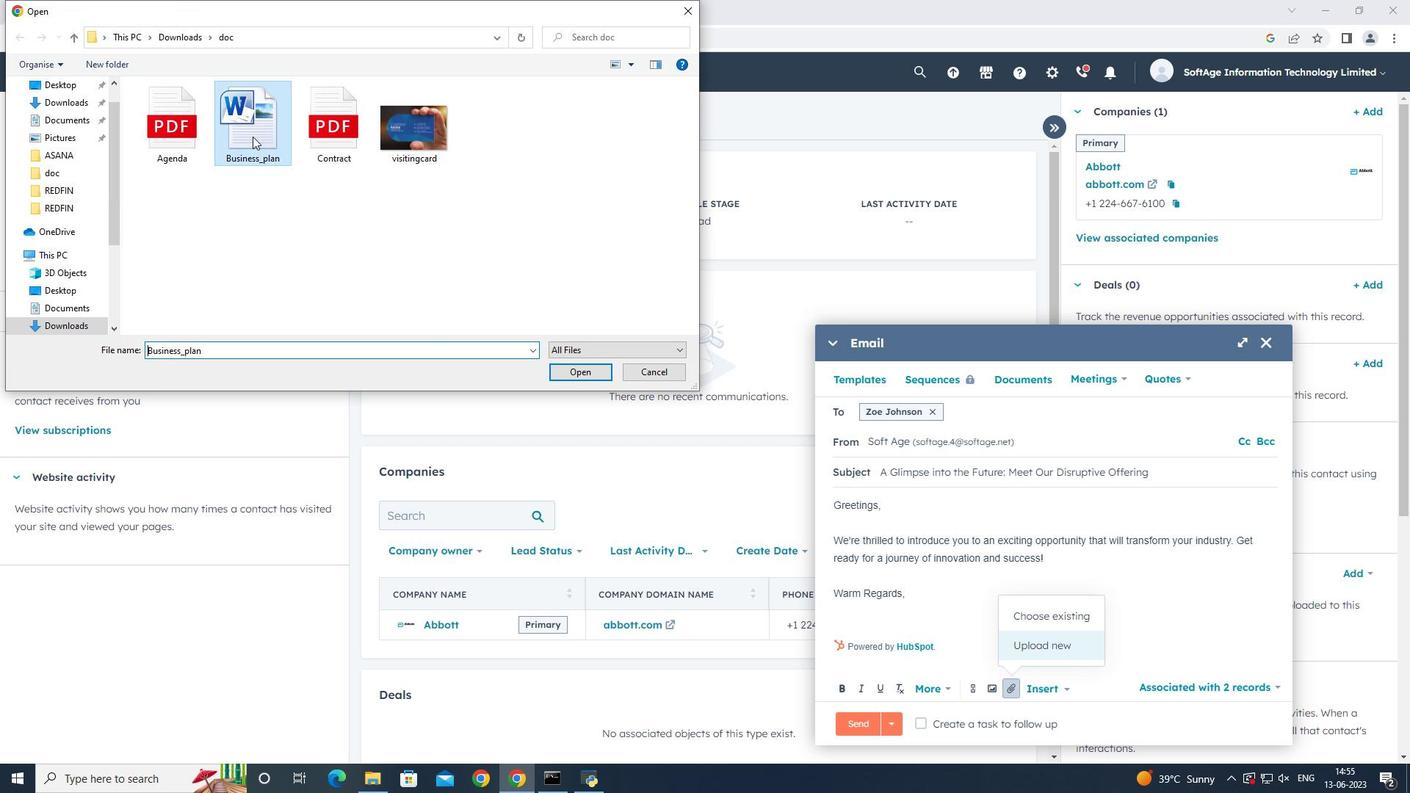
Action: Mouse moved to (991, 645)
Screenshot: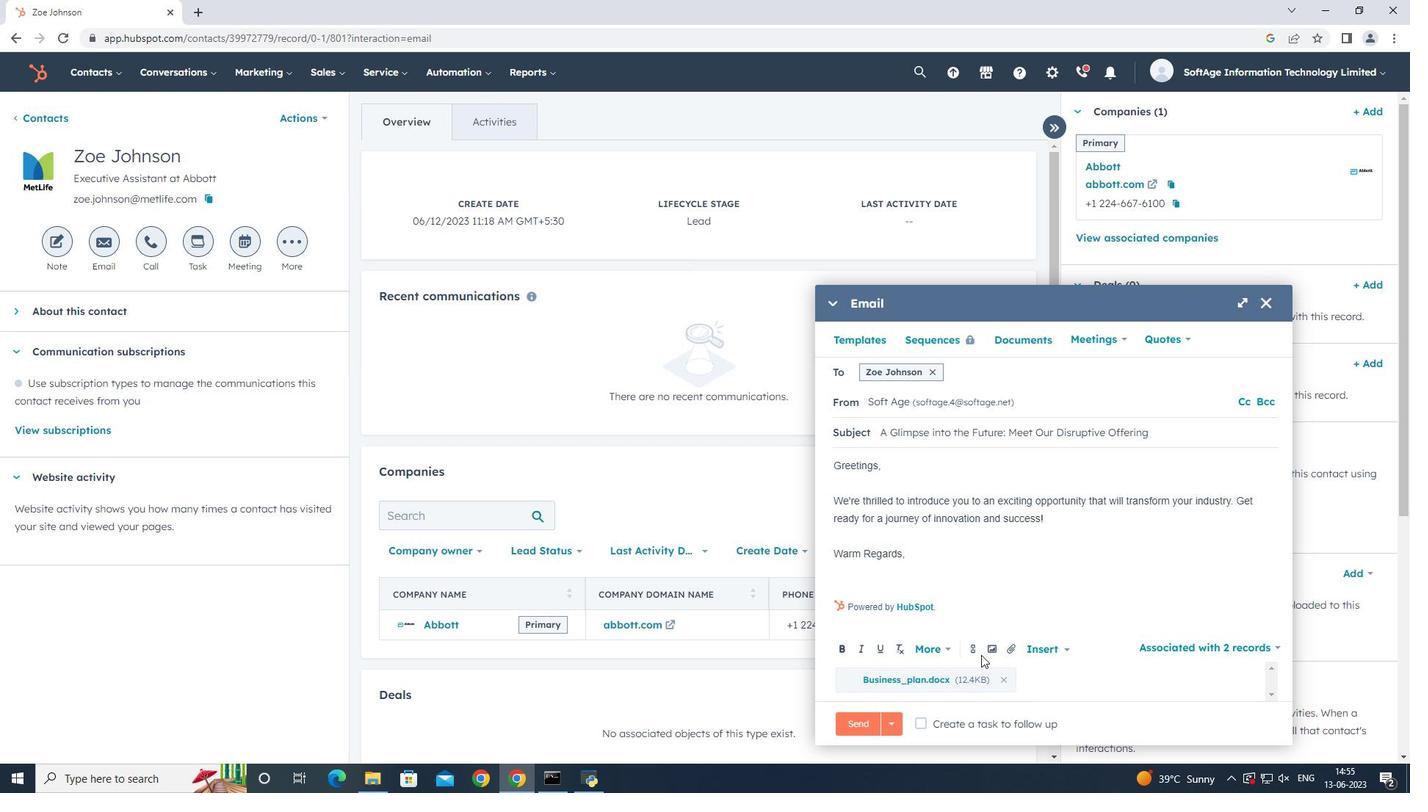 
Action: Mouse pressed left at (991, 645)
Screenshot: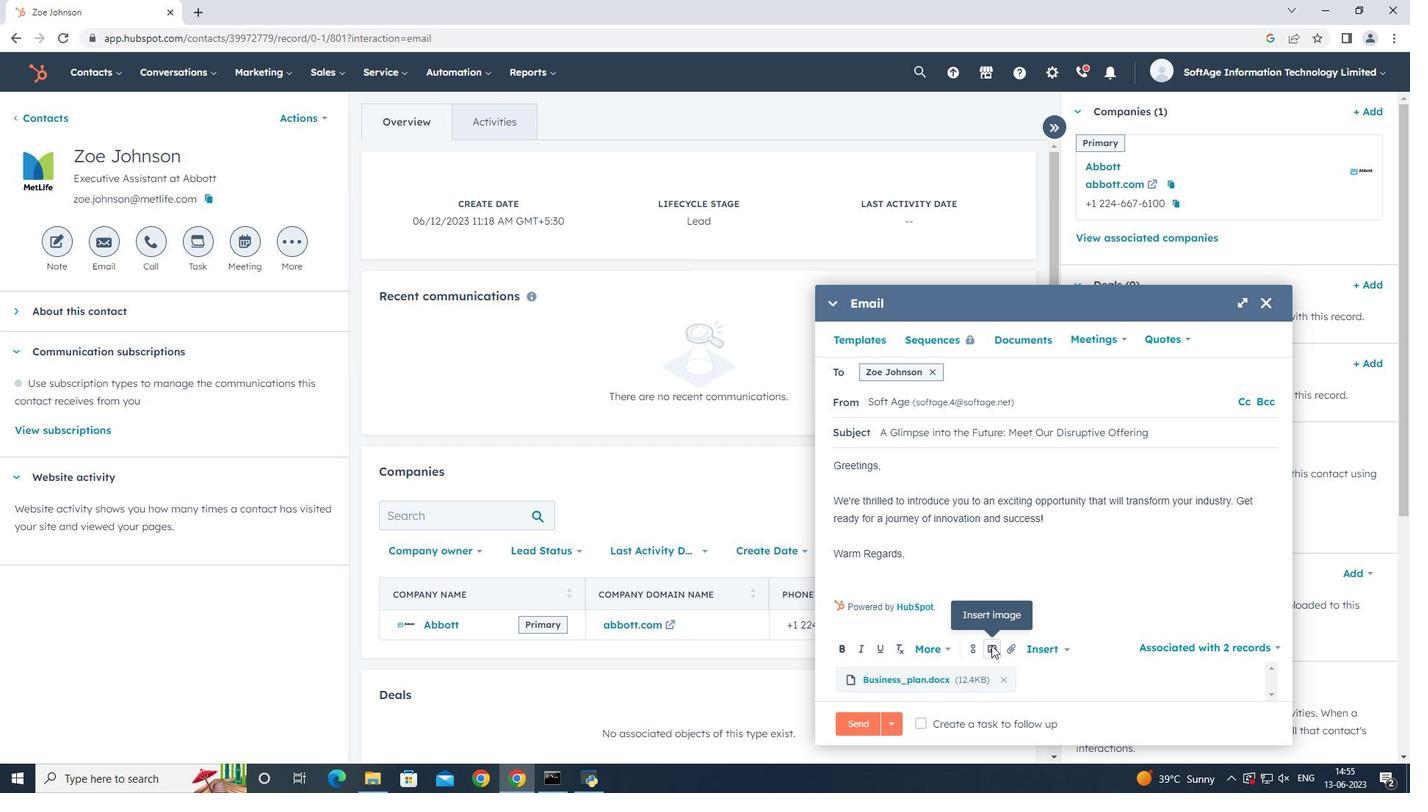 
Action: Mouse moved to (999, 602)
Screenshot: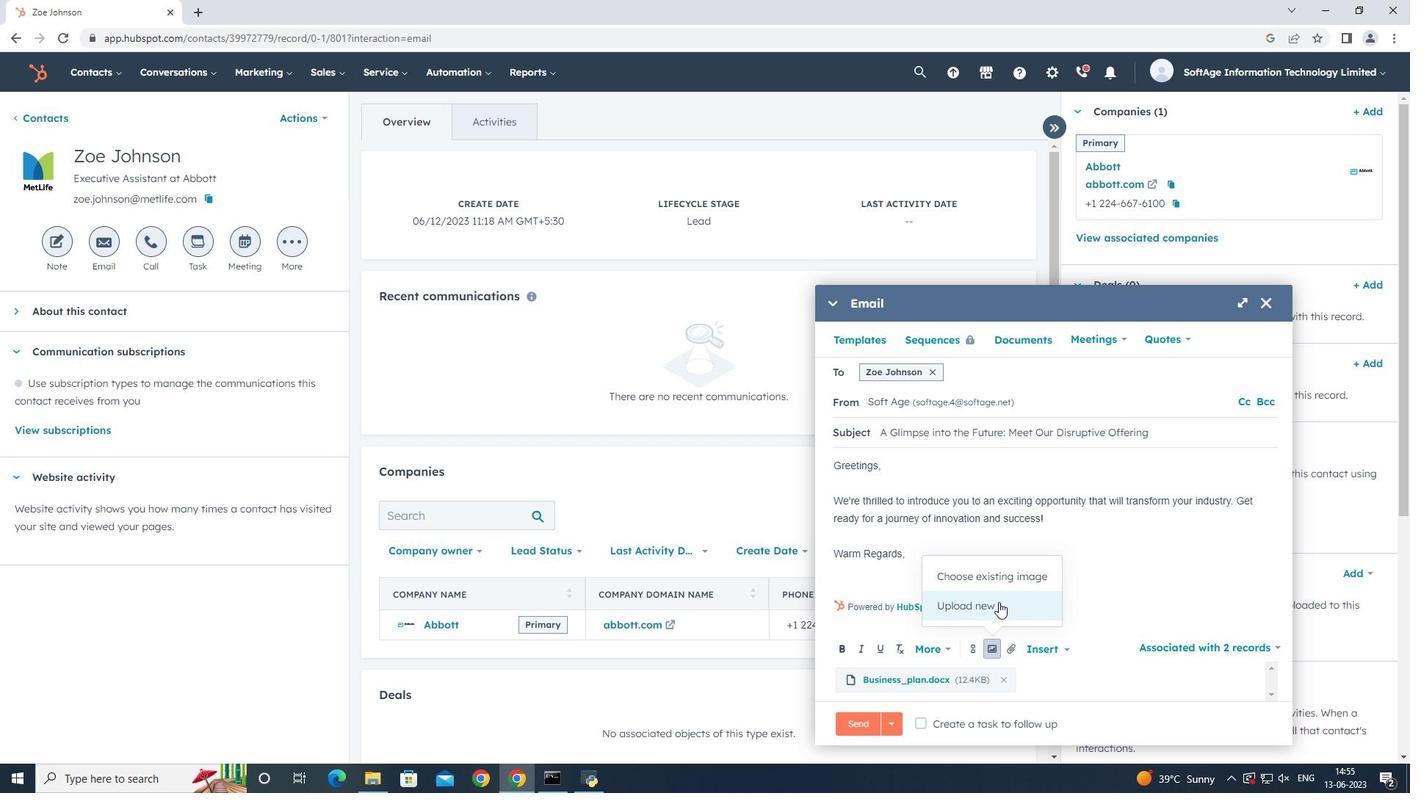 
Action: Mouse pressed left at (999, 602)
Screenshot: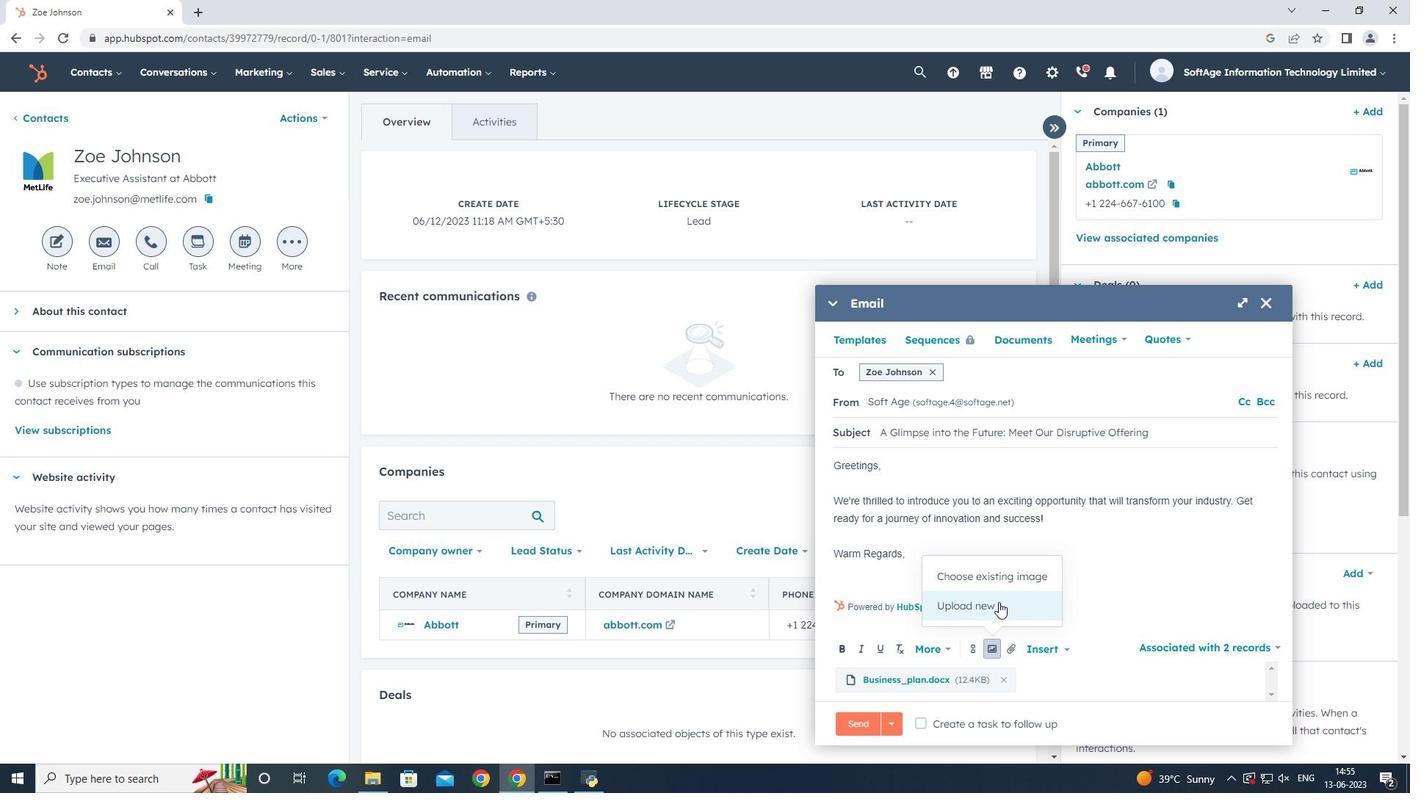 
Action: Mouse moved to (187, 143)
Screenshot: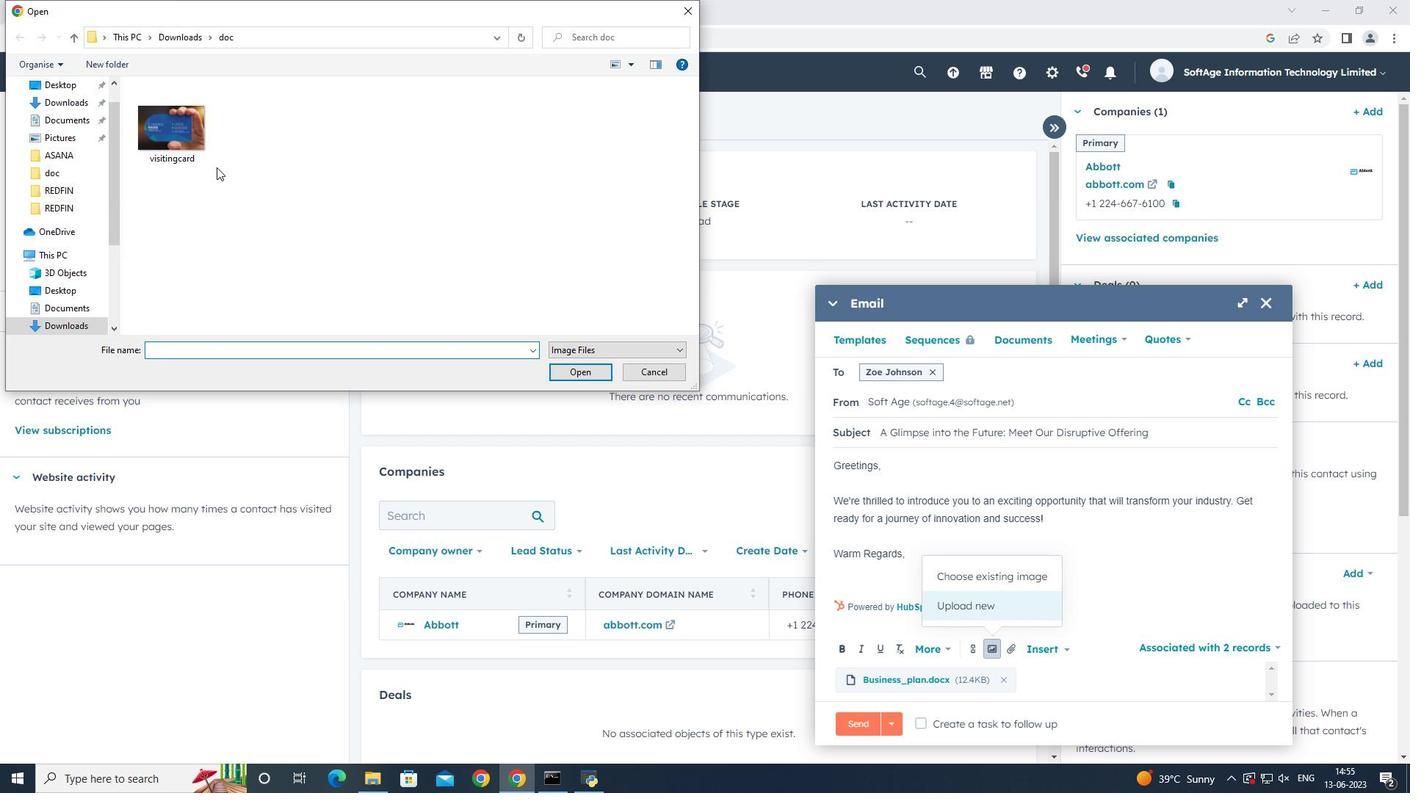 
Action: Mouse pressed left at (187, 143)
Screenshot: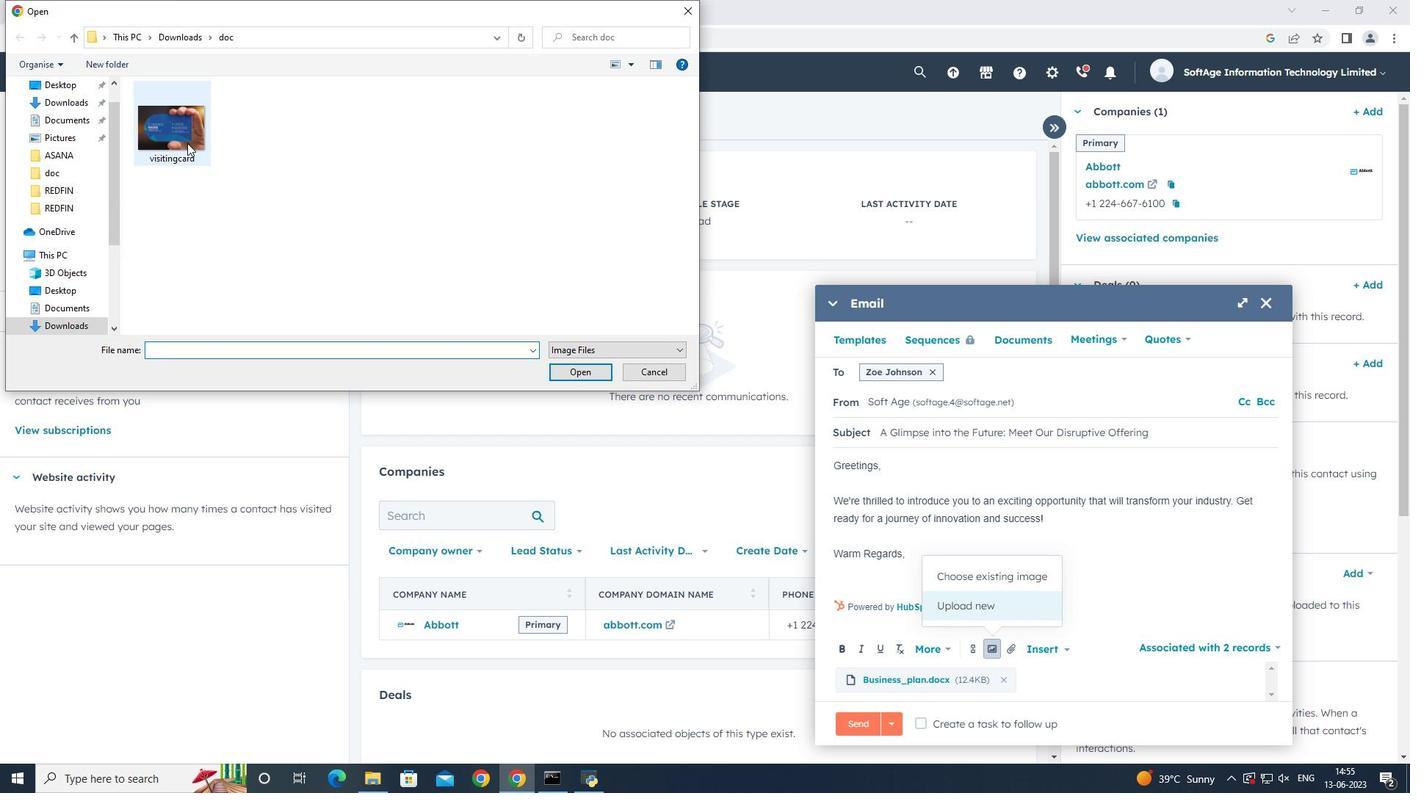 
Action: Mouse pressed left at (187, 143)
Screenshot: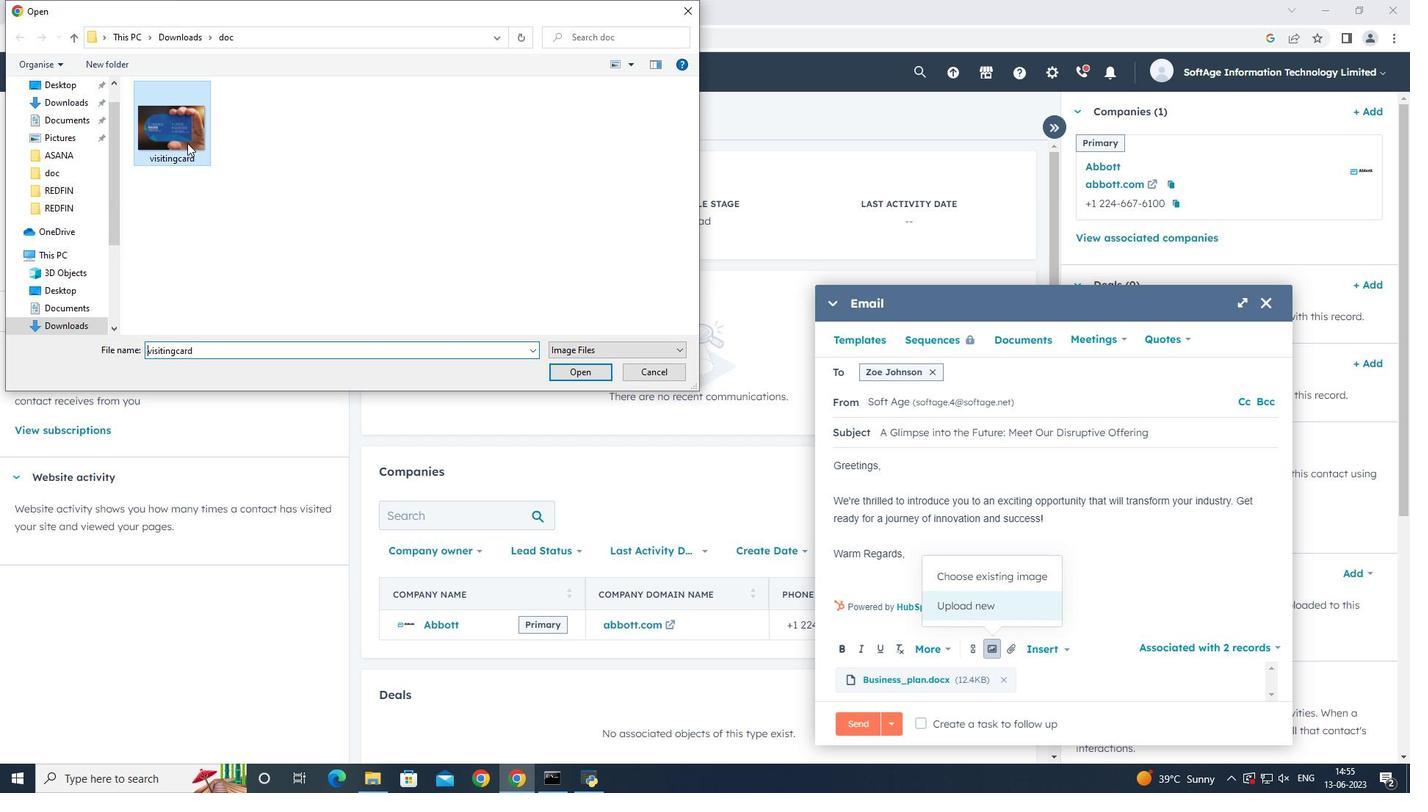
Action: Mouse moved to (951, 407)
Screenshot: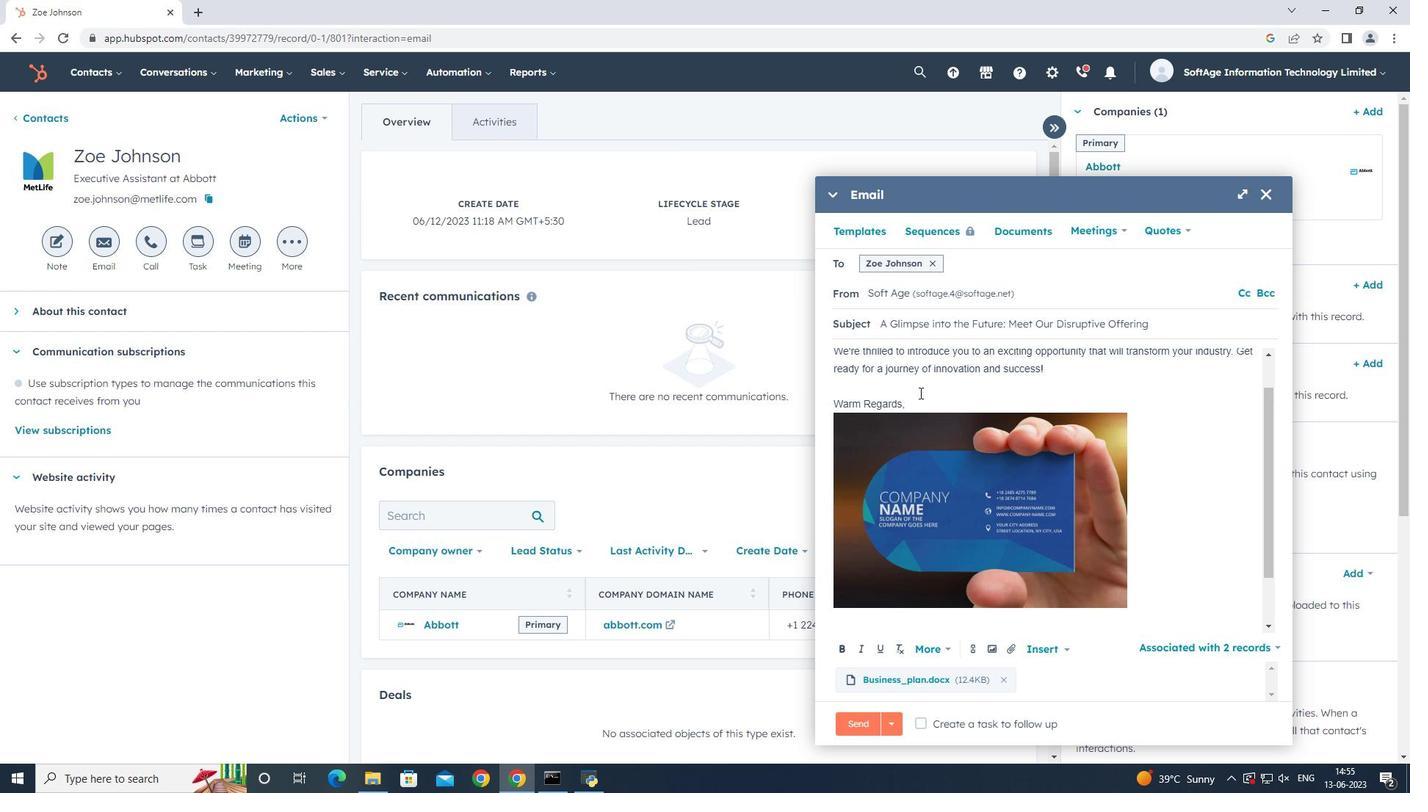 
Action: Mouse pressed left at (951, 407)
Screenshot: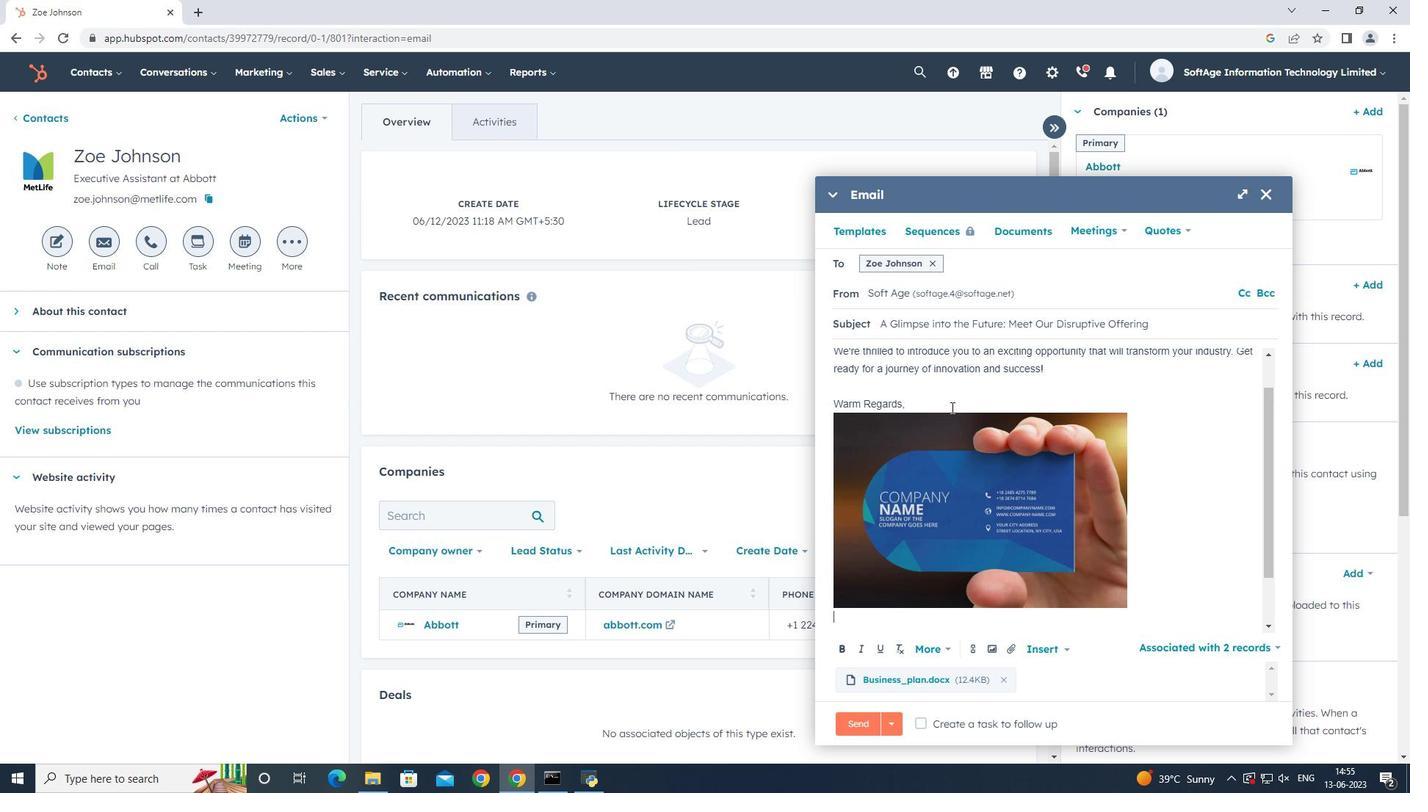 
Action: Mouse moved to (946, 411)
Screenshot: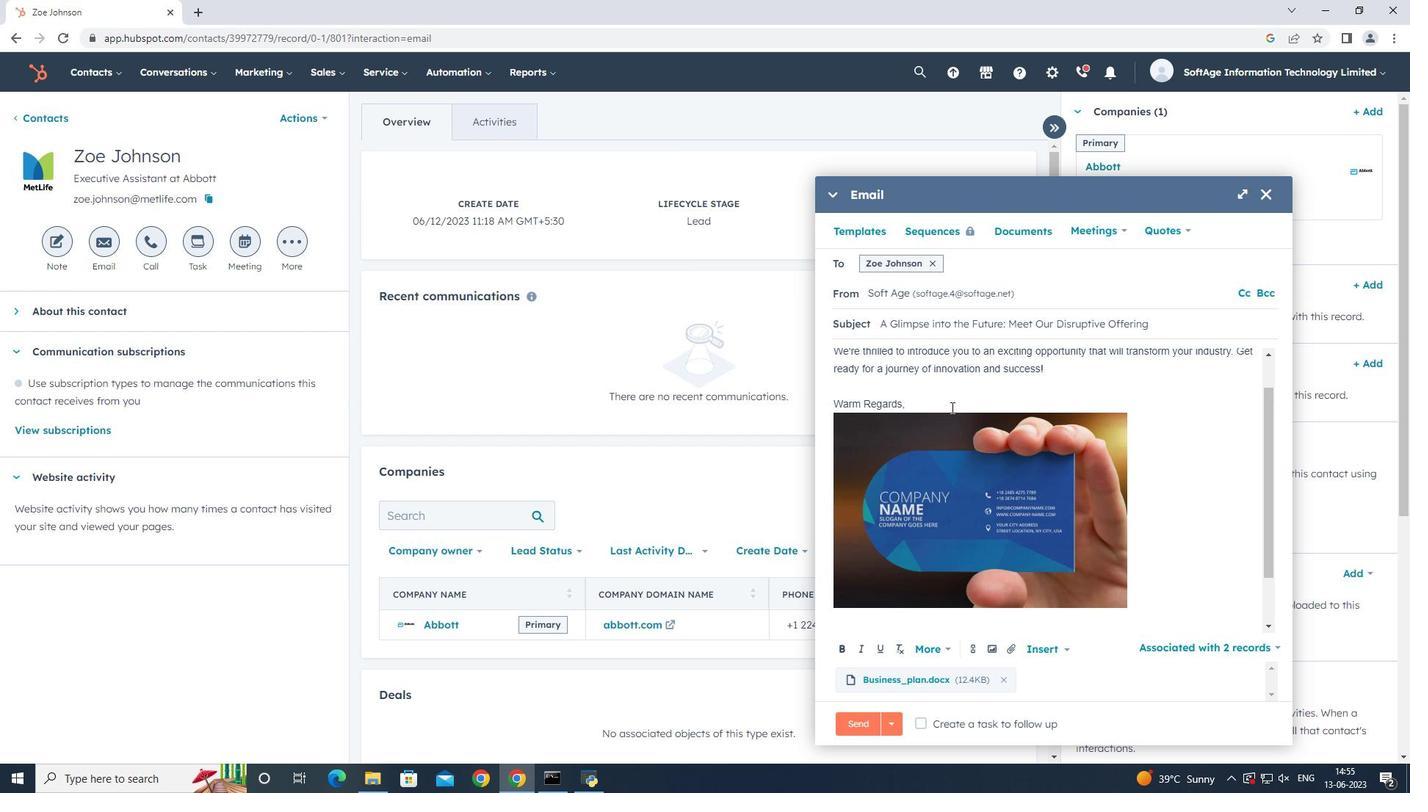 
Action: Key pressed <Key.enter><Key.shift_r>Linkedin
Screenshot: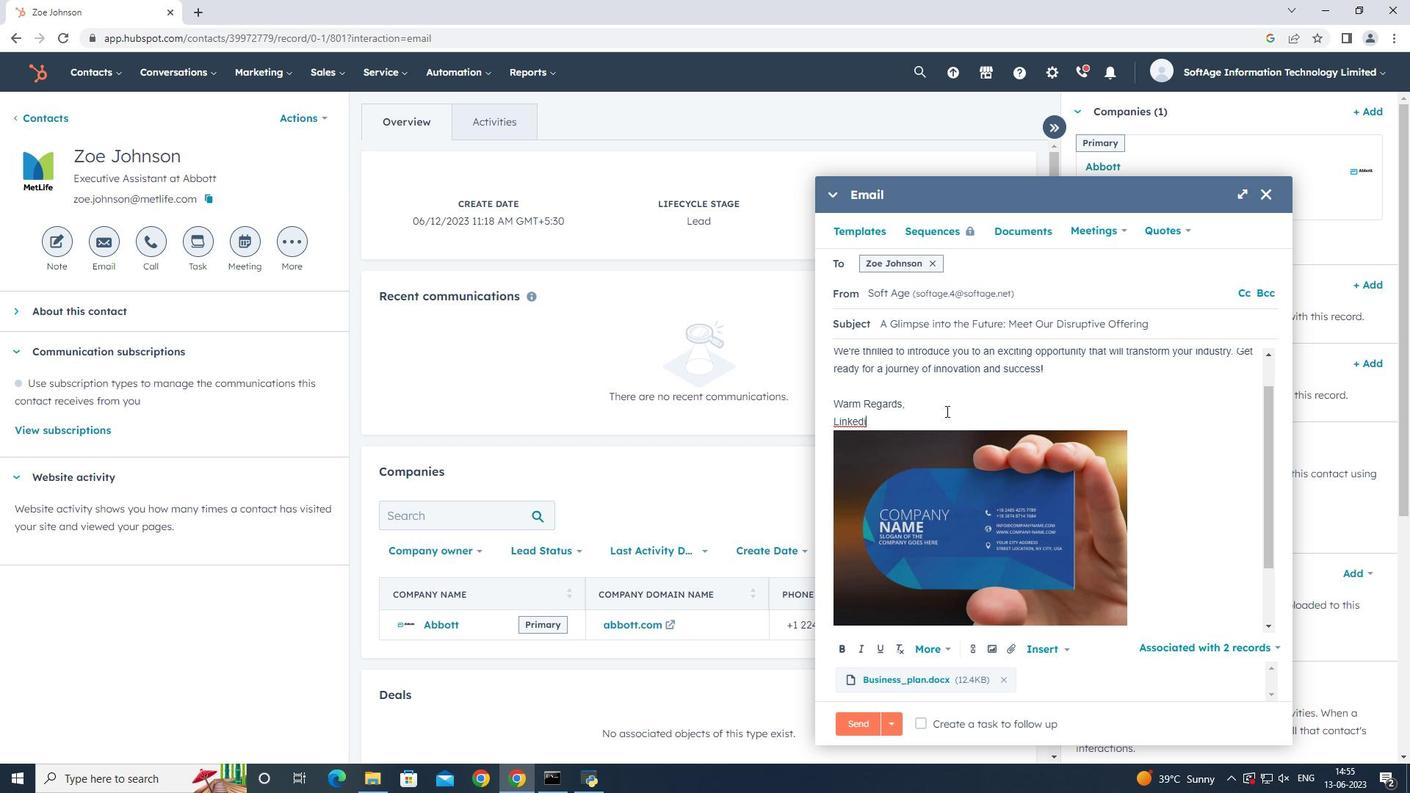 
Action: Mouse moved to (971, 651)
Screenshot: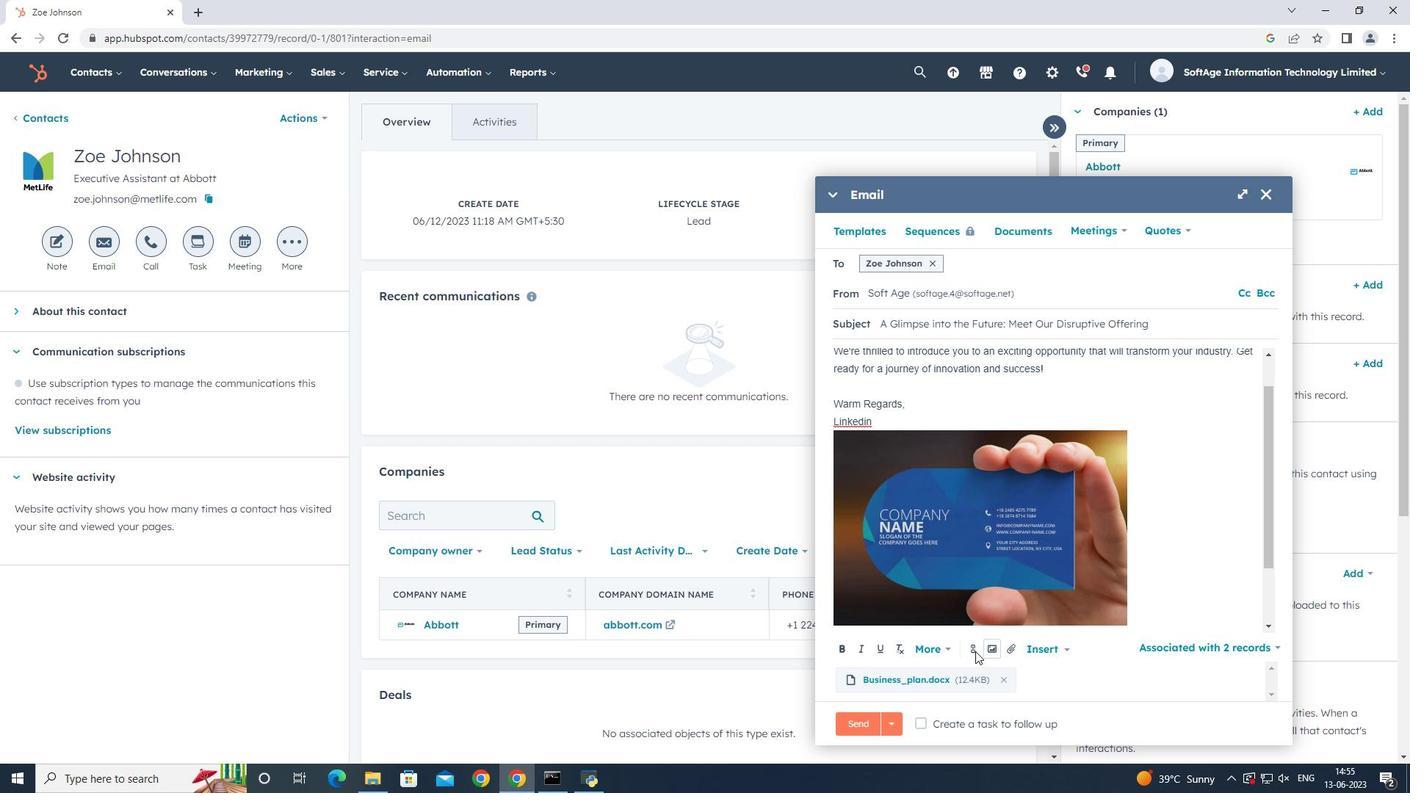 
Action: Mouse pressed left at (971, 651)
Screenshot: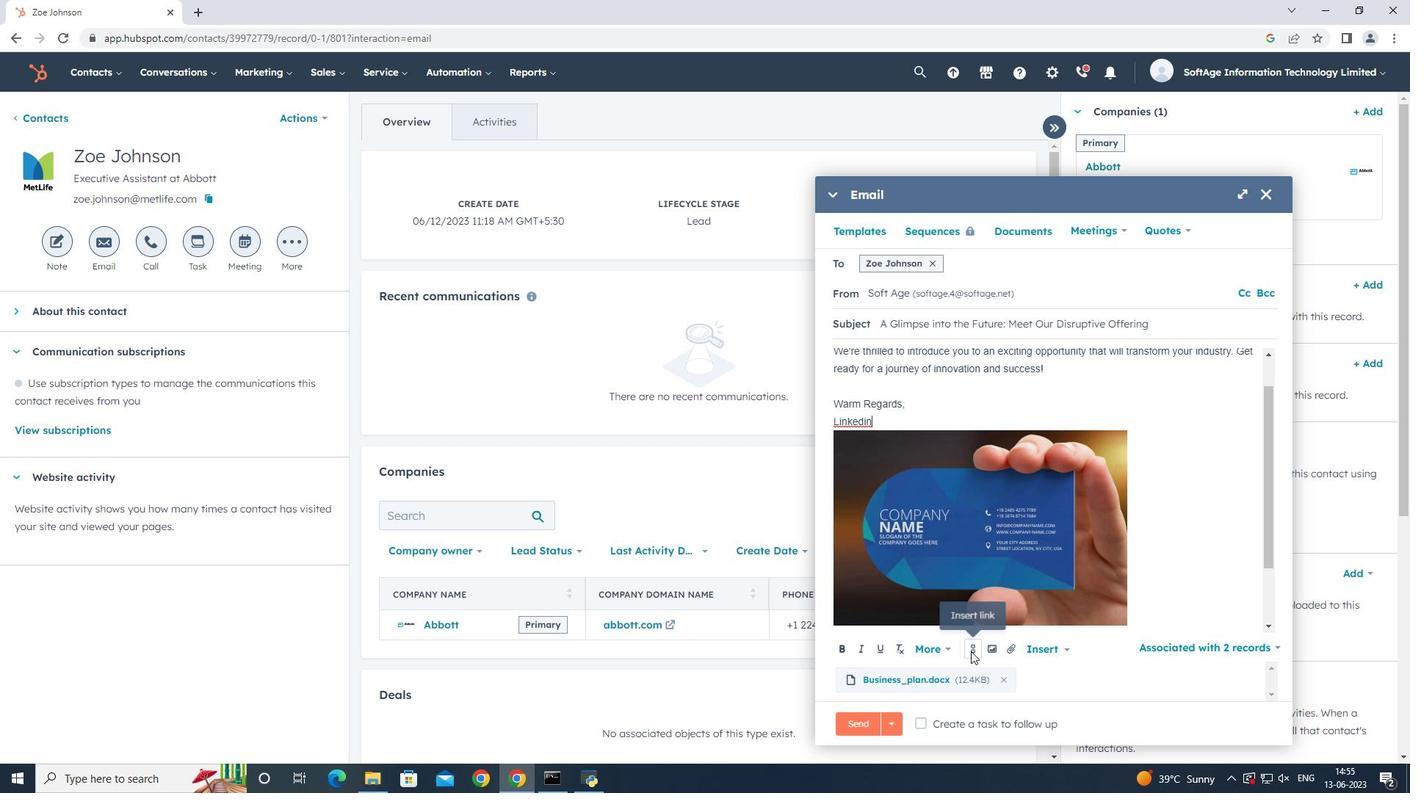 
Action: Mouse moved to (1085, 528)
Screenshot: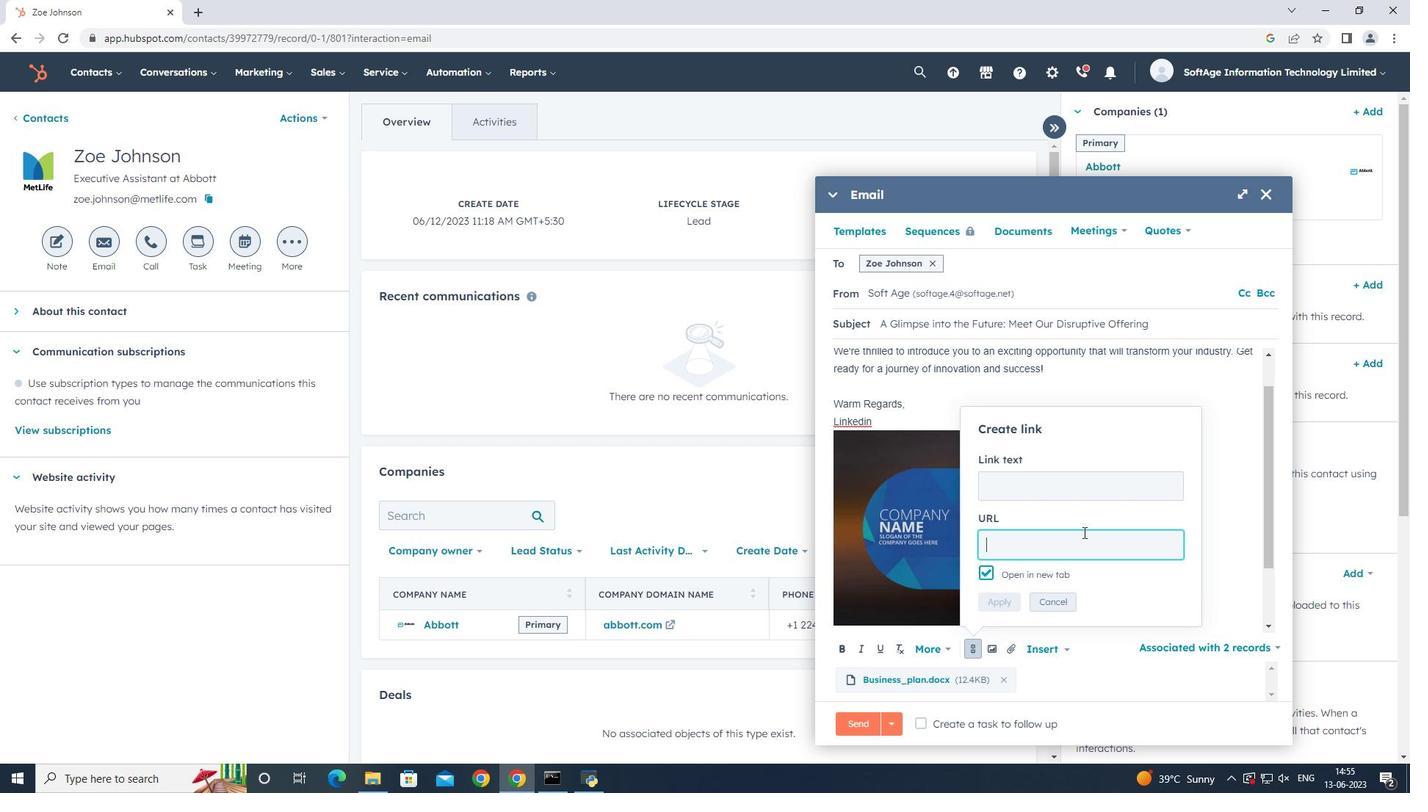 
Action: Key pressed in.linkedin.com
Screenshot: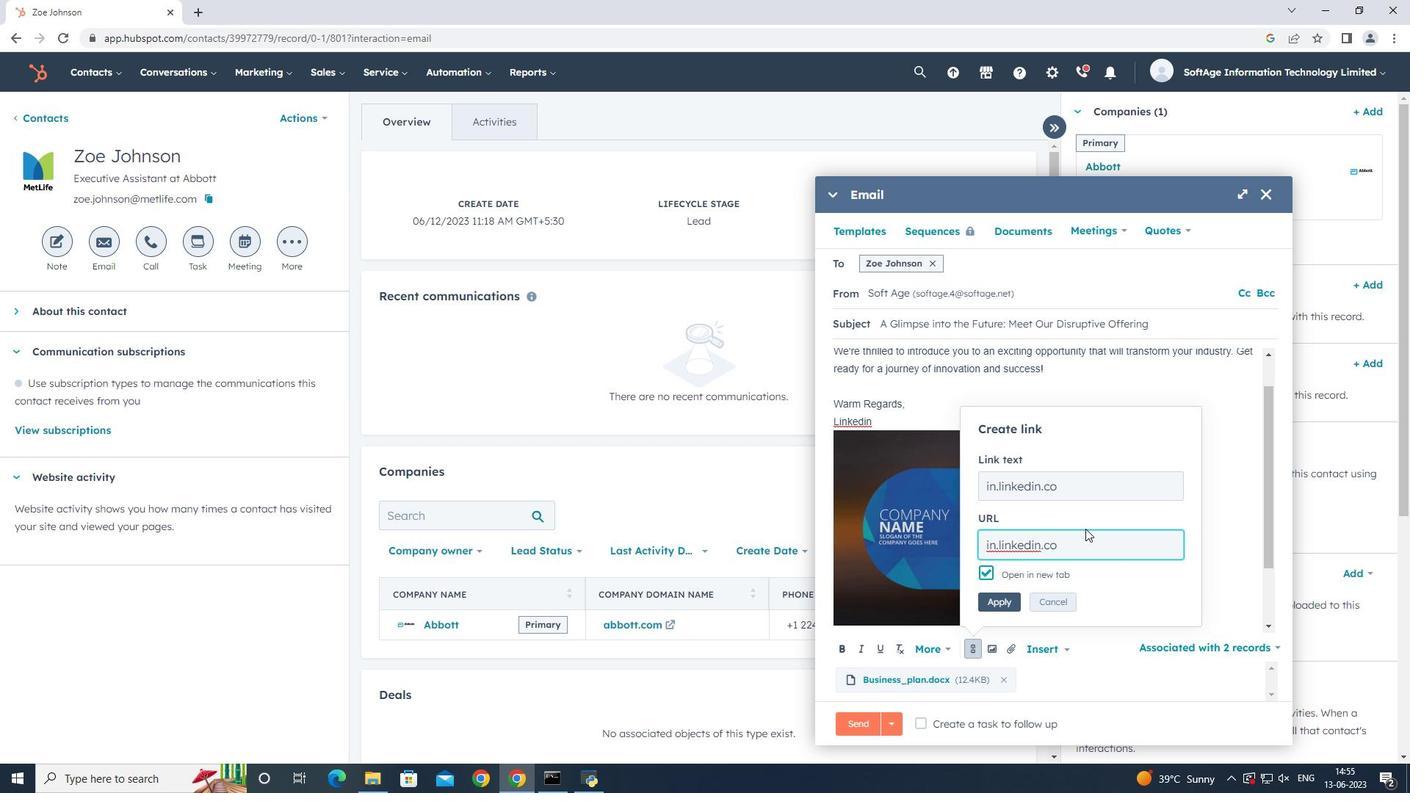 
Action: Mouse moved to (1001, 597)
Screenshot: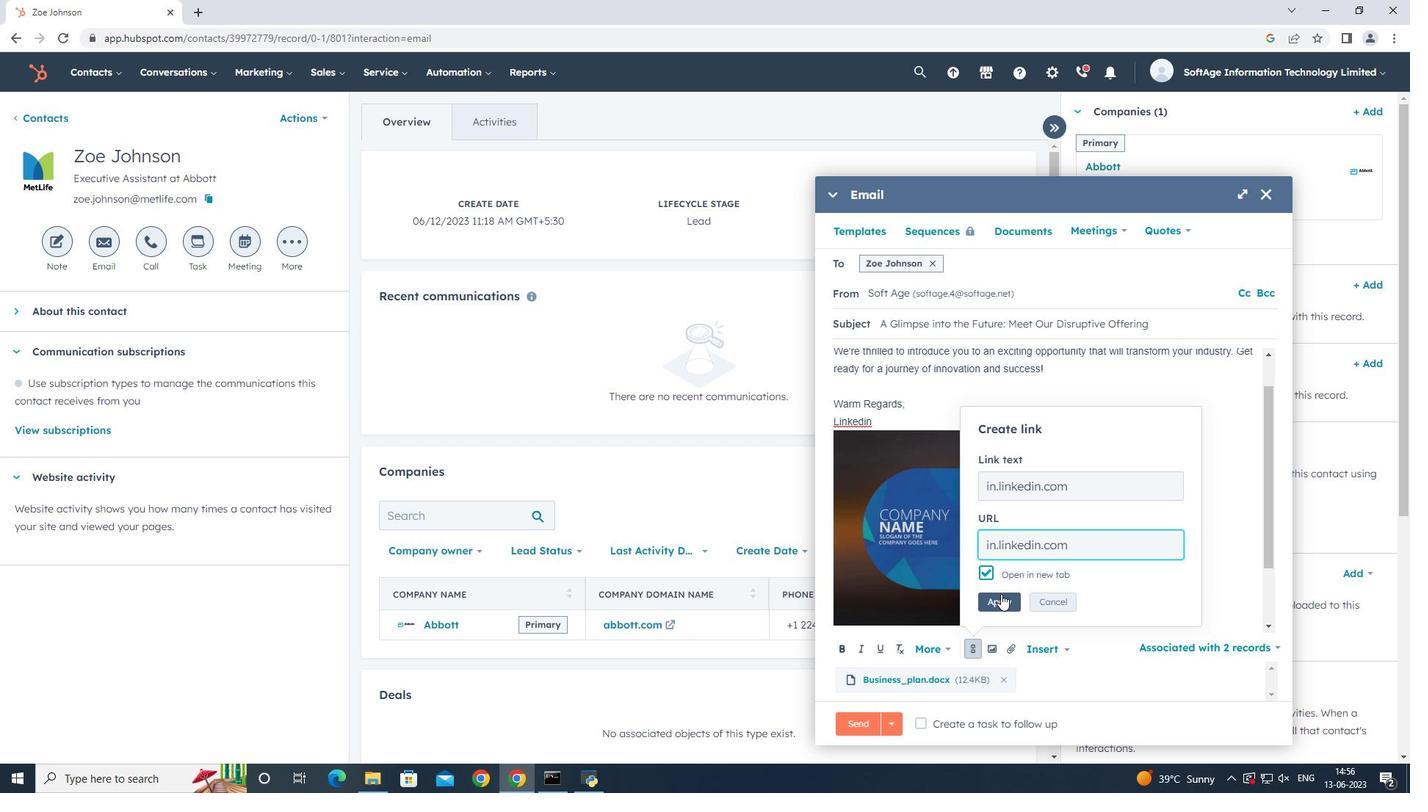 
Action: Mouse pressed left at (1001, 597)
Screenshot: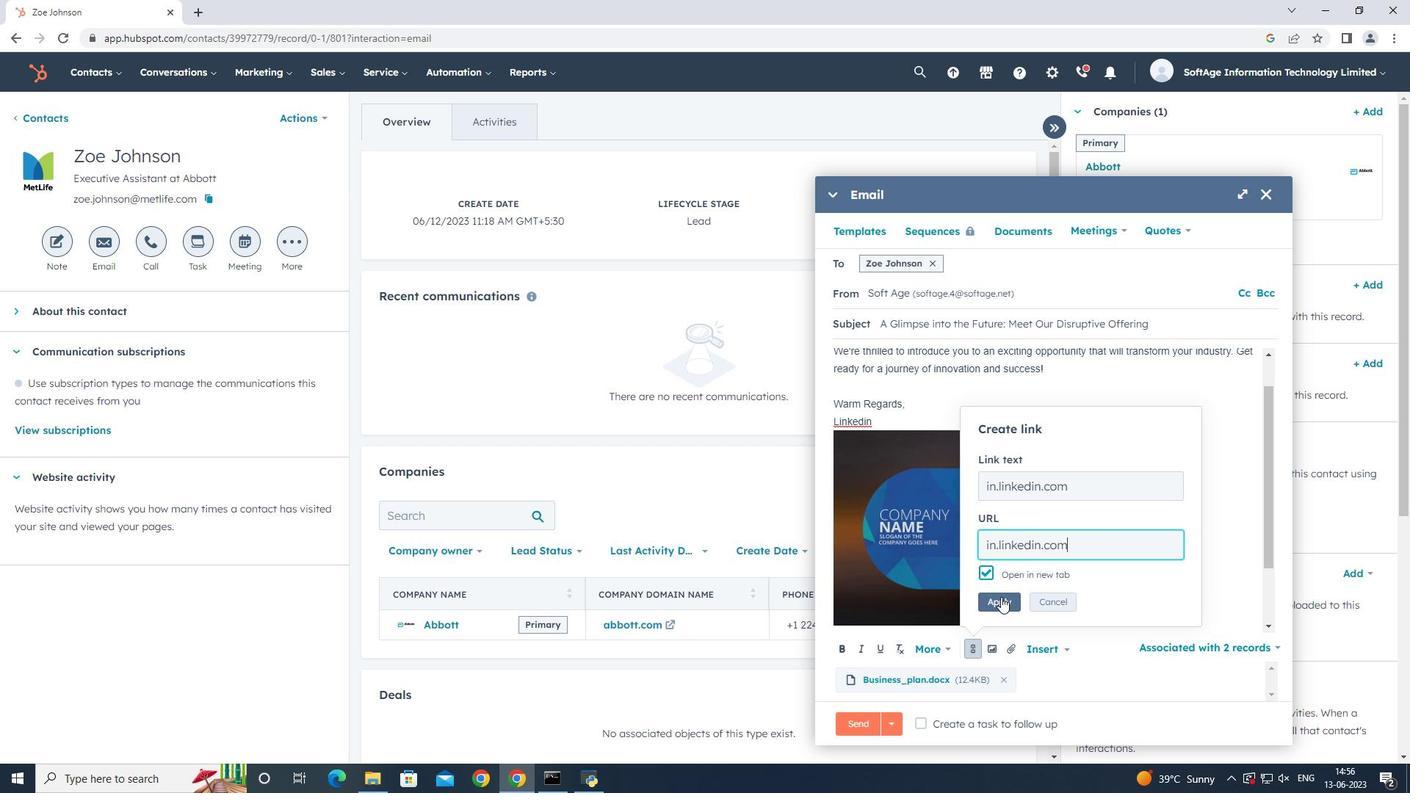 
Action: Mouse moved to (973, 729)
Screenshot: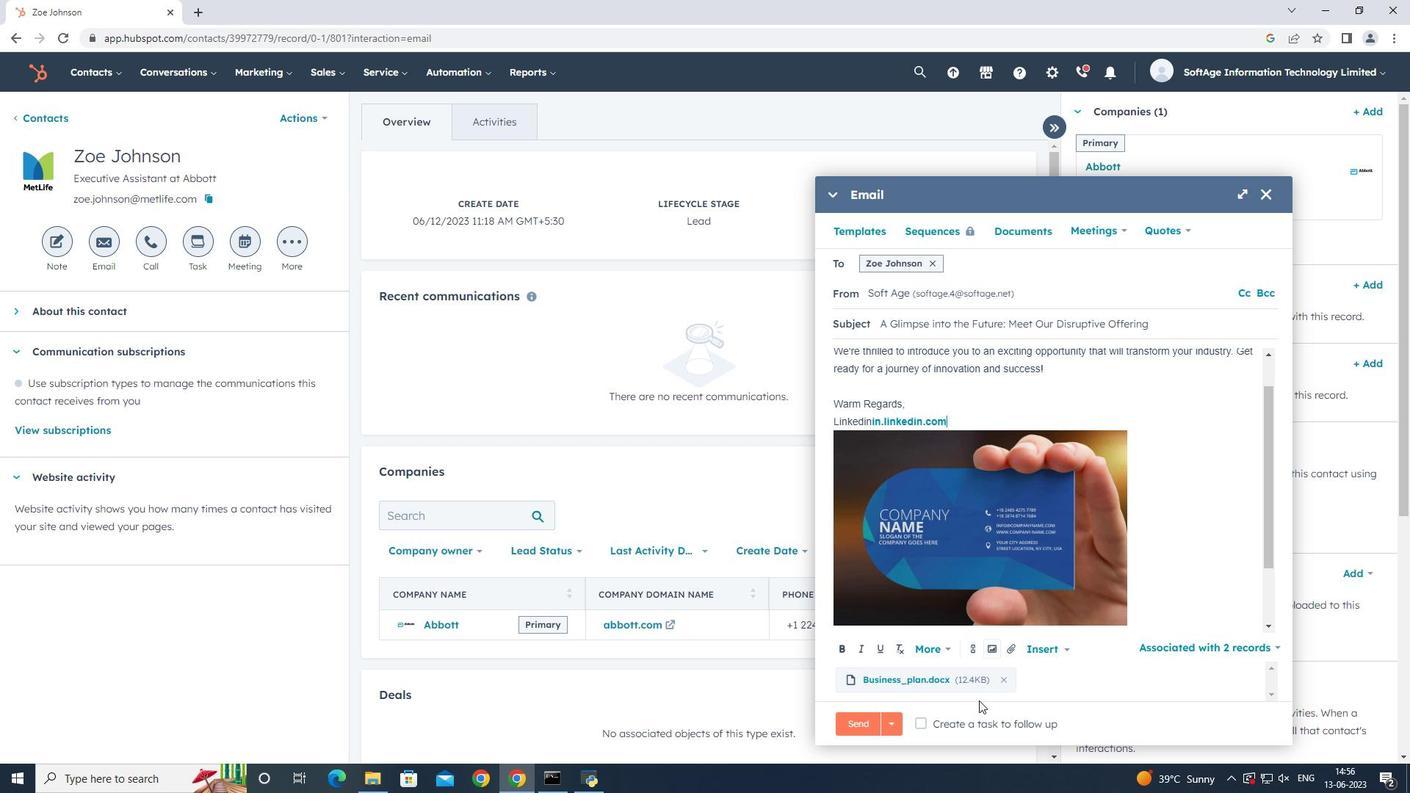 
Action: Mouse pressed left at (973, 729)
Screenshot: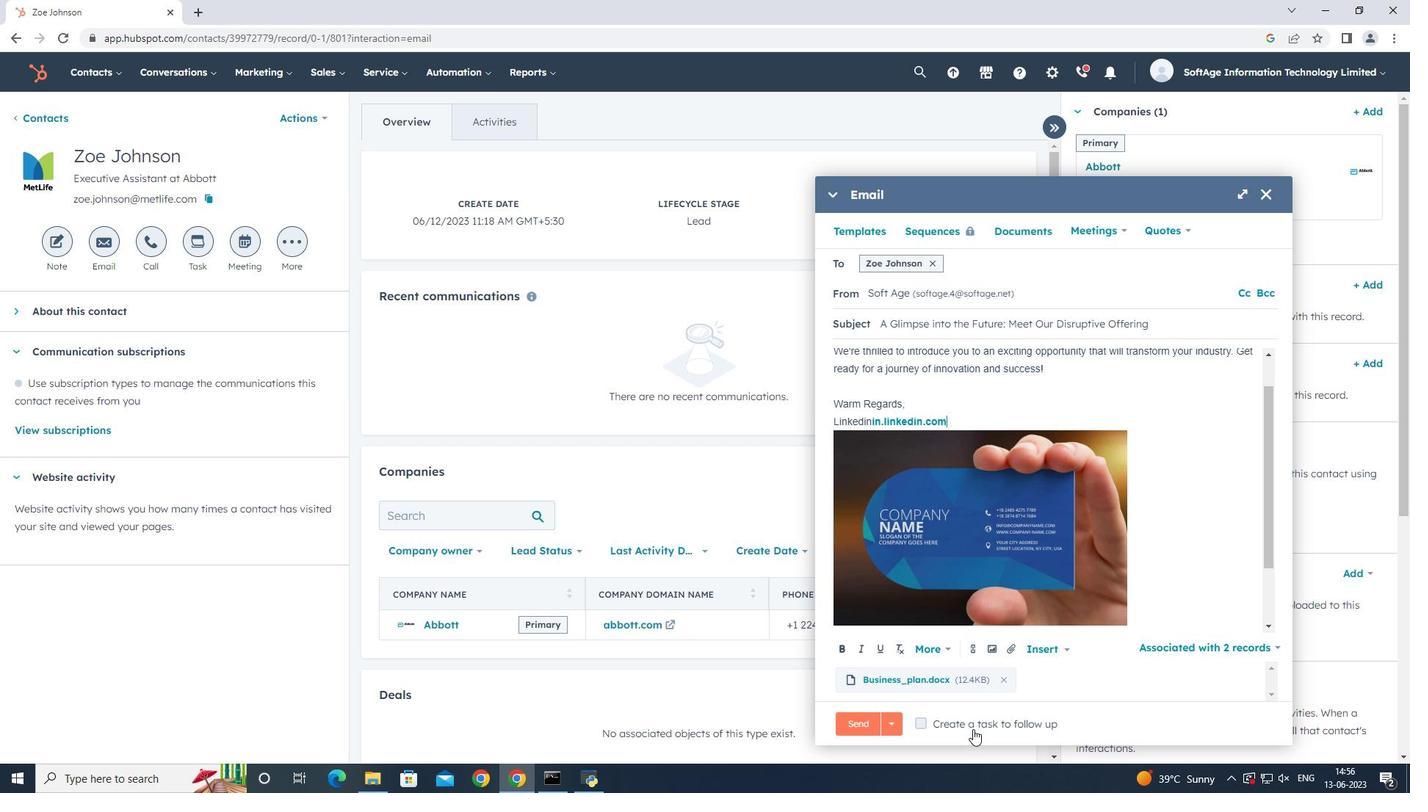
Action: Mouse moved to (1185, 719)
Screenshot: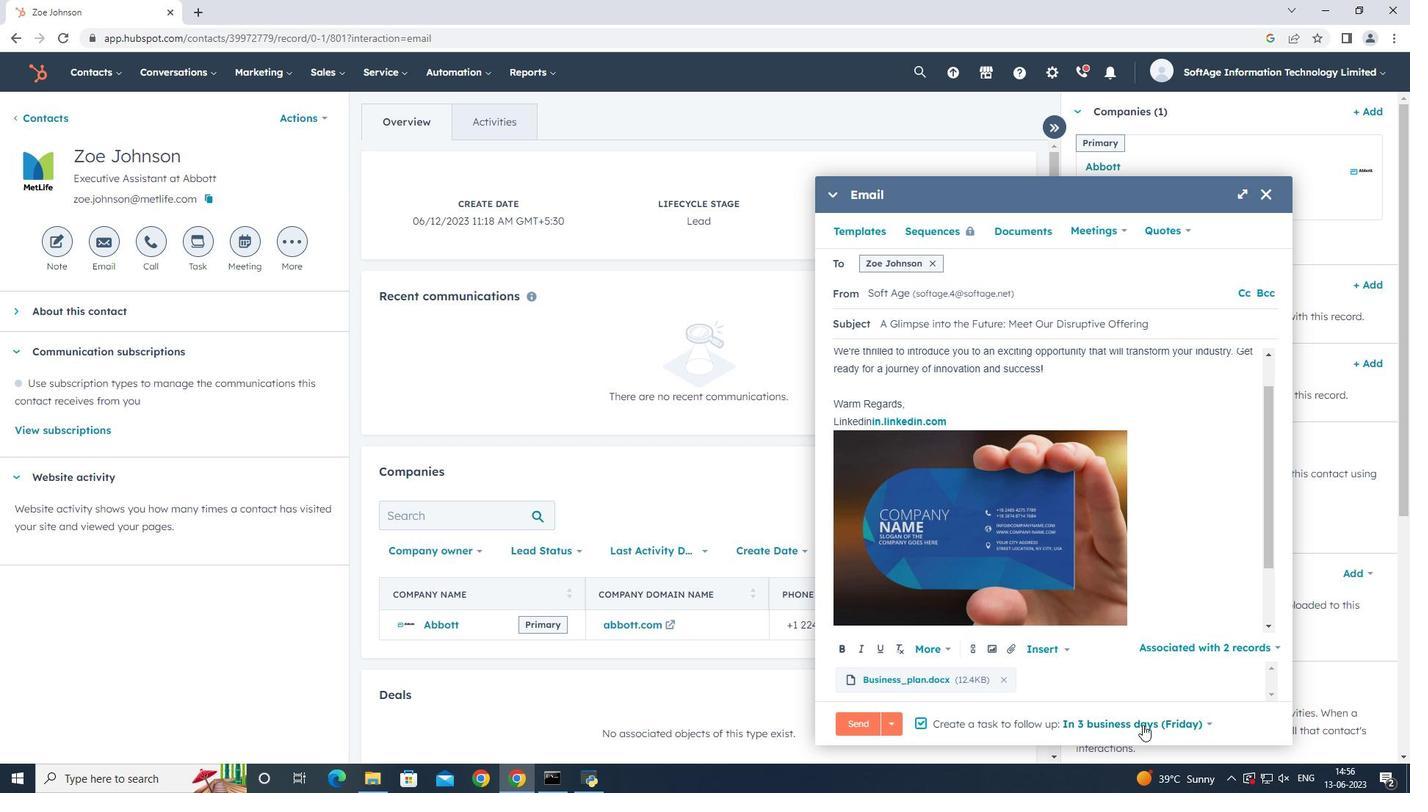 
Action: Mouse pressed left at (1185, 719)
Screenshot: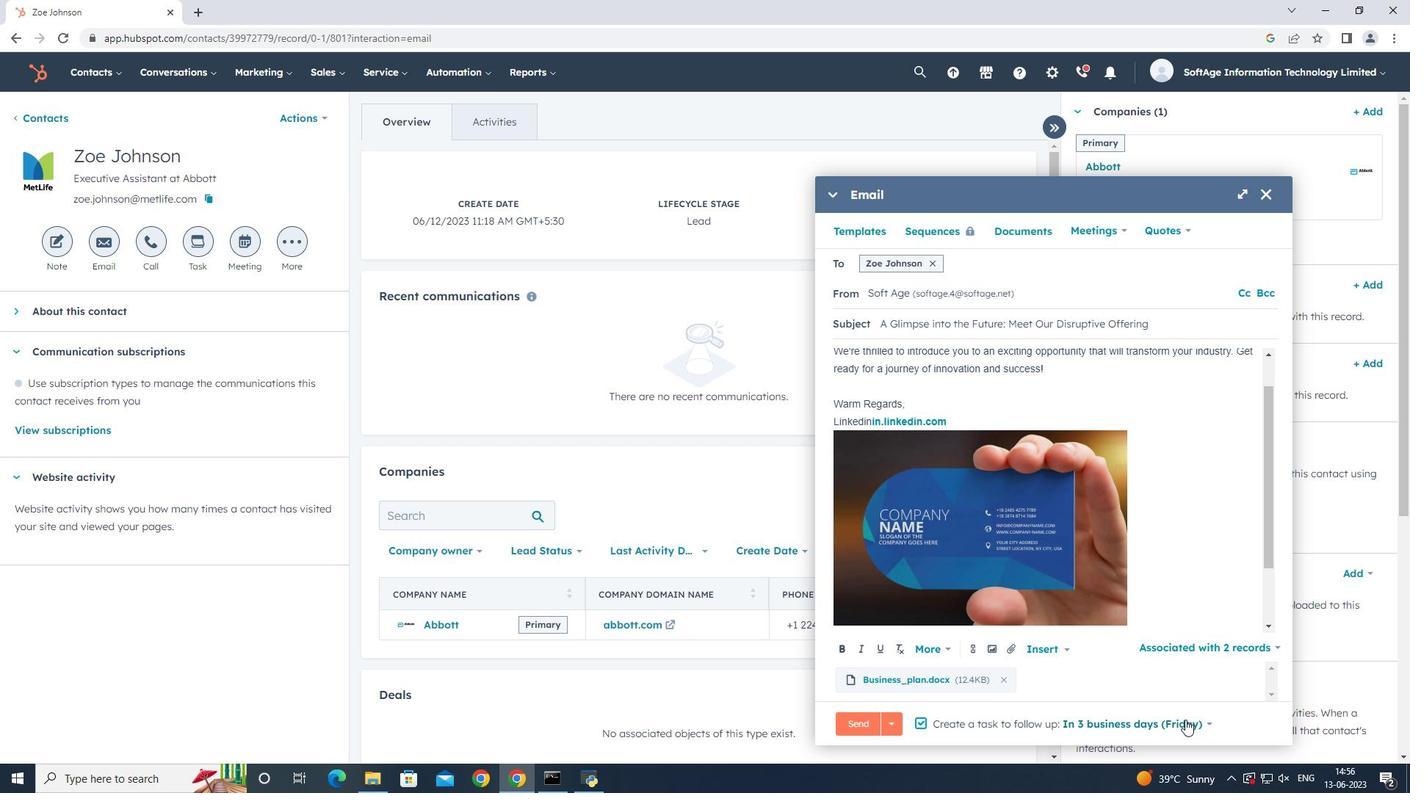 
Action: Mouse moved to (1171, 664)
Screenshot: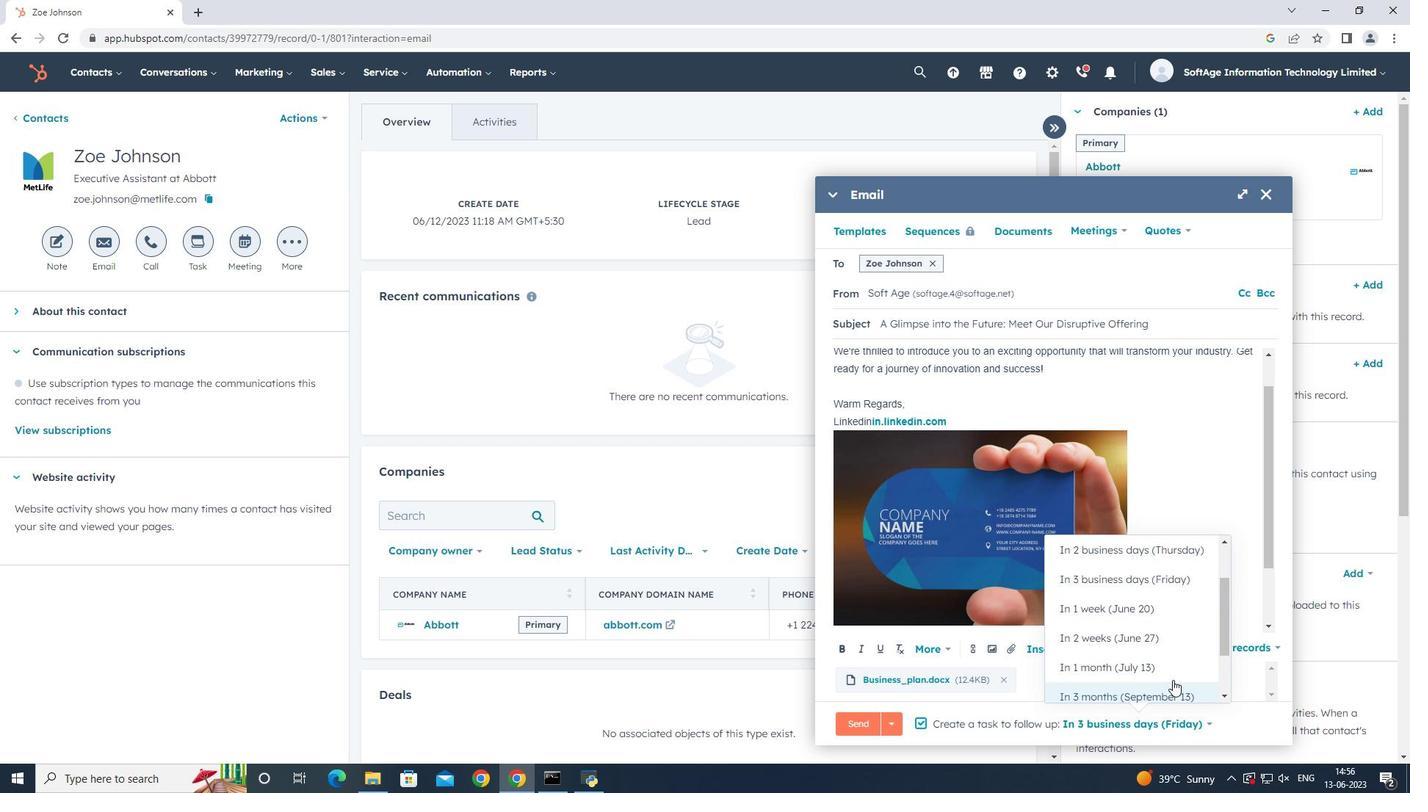 
Action: Mouse pressed left at (1171, 664)
Screenshot: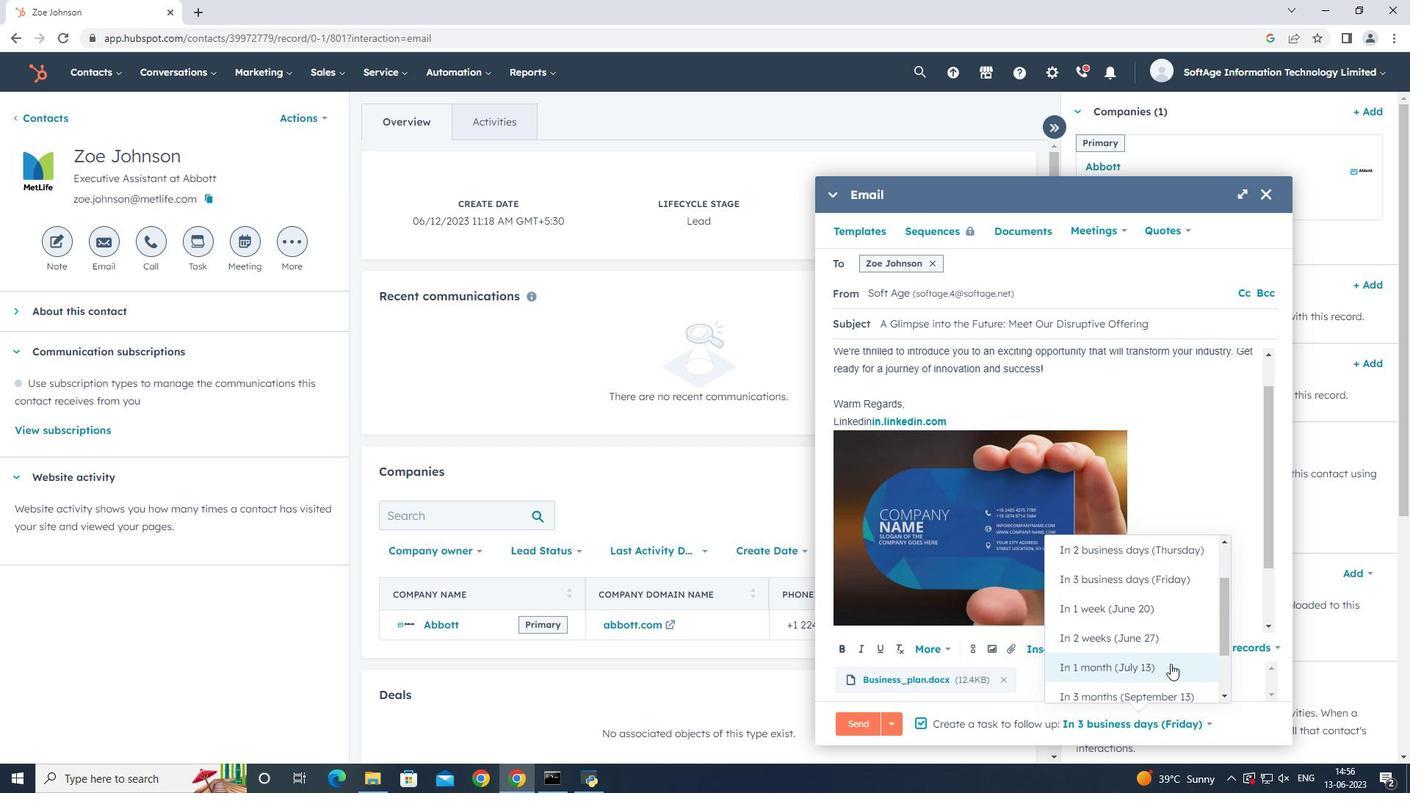 
Action: Mouse moved to (852, 720)
Screenshot: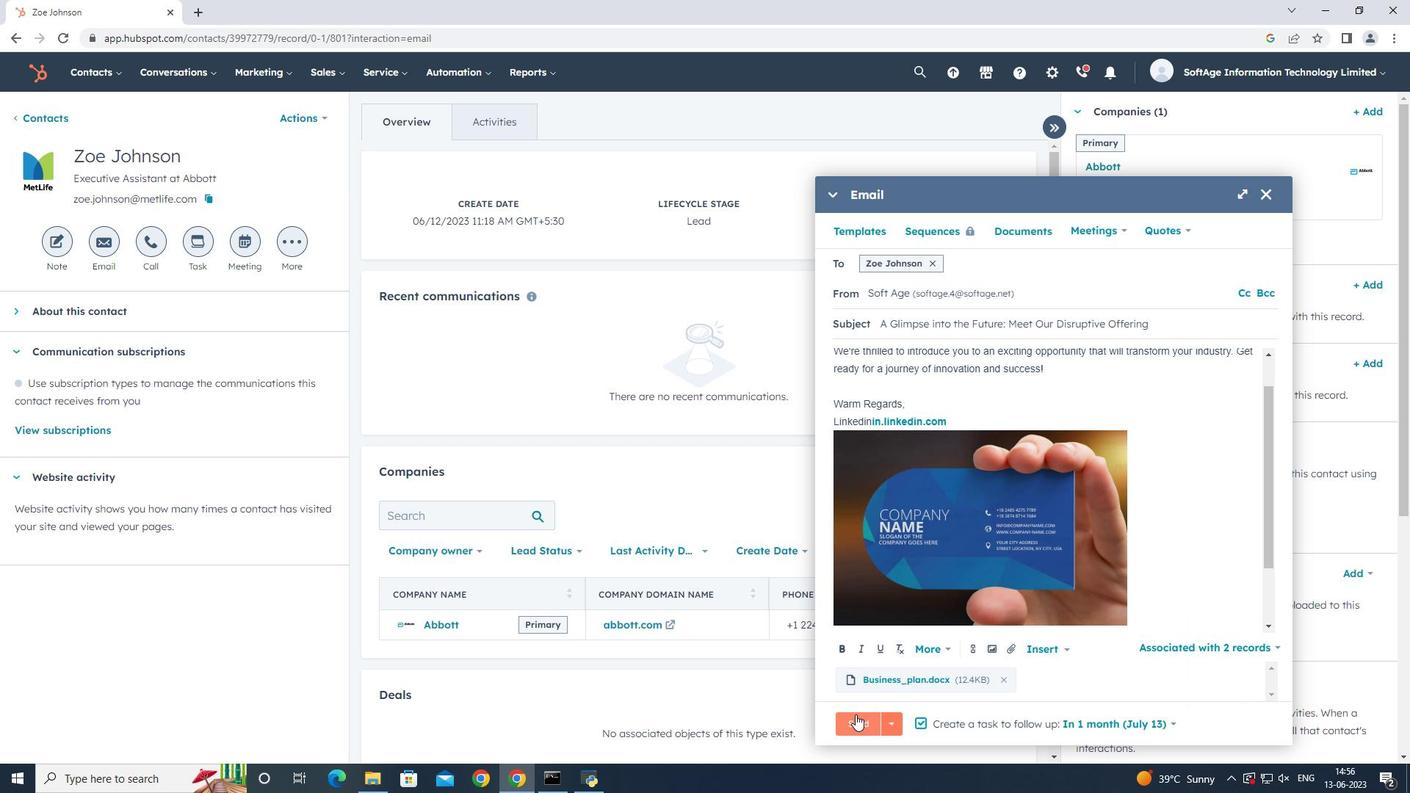 
Action: Mouse pressed left at (852, 720)
Screenshot: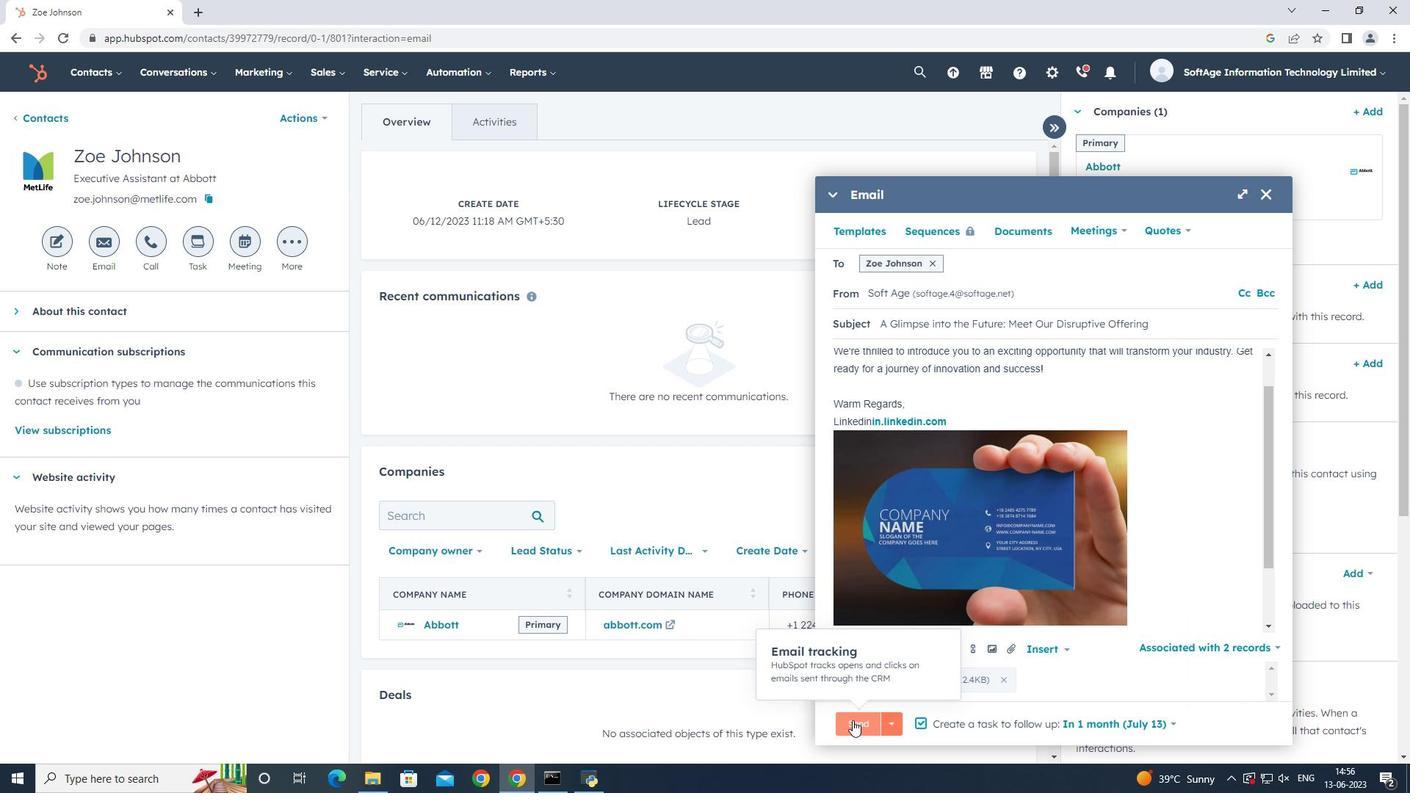 
Action: Mouse moved to (889, 379)
Screenshot: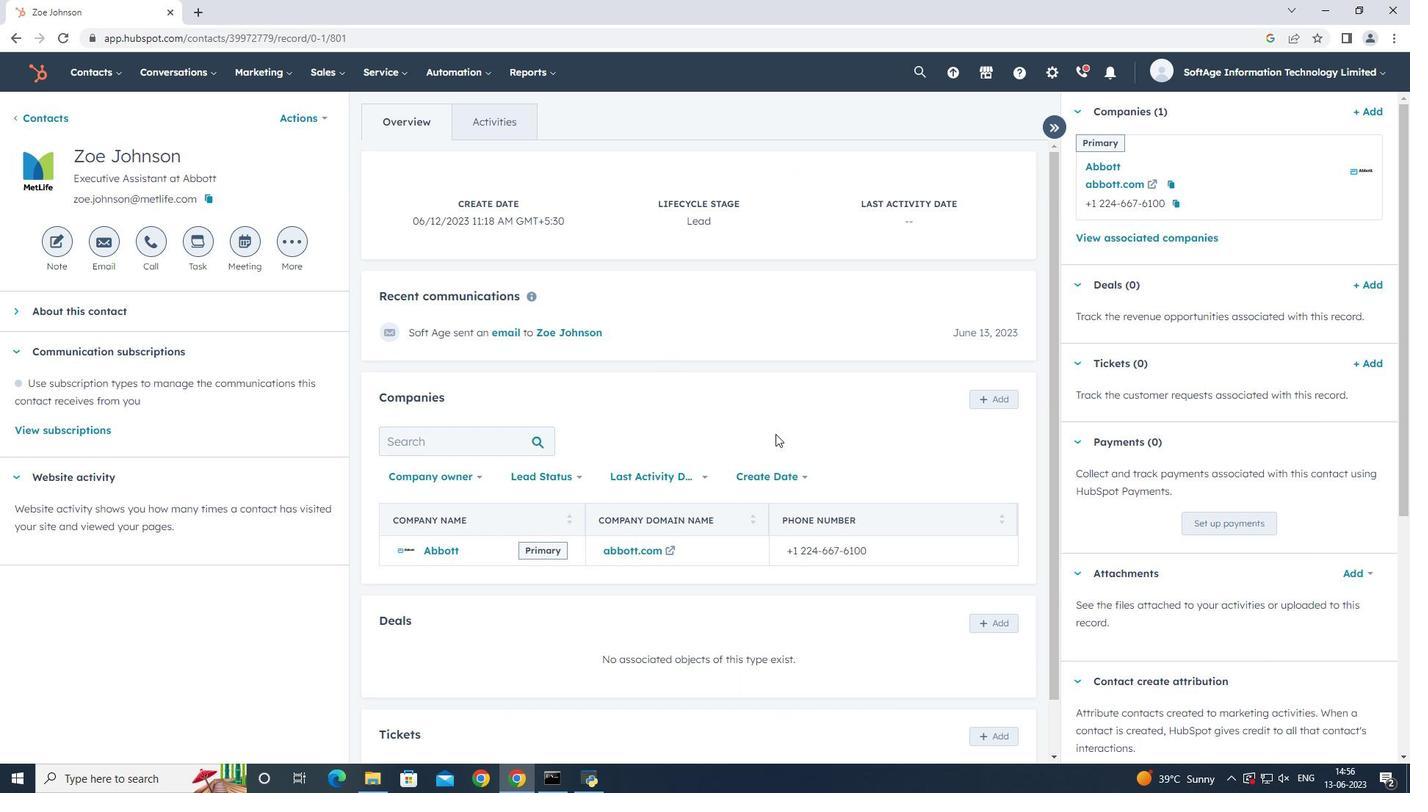 
